 Task: Look for space in Barpeta, India from 3rd August, 2023 to 17th August, 2023 for 3 adults, 1 child in price range Rs.3000 to Rs.15000. Place can be entire place with 3 bedrooms having 4 beds and 2 bathrooms. Property type can be house, flat, guest house. Amenities needed are: wifi. Booking option can be shelf check-in. Required host language is English.
Action: Mouse moved to (452, 97)
Screenshot: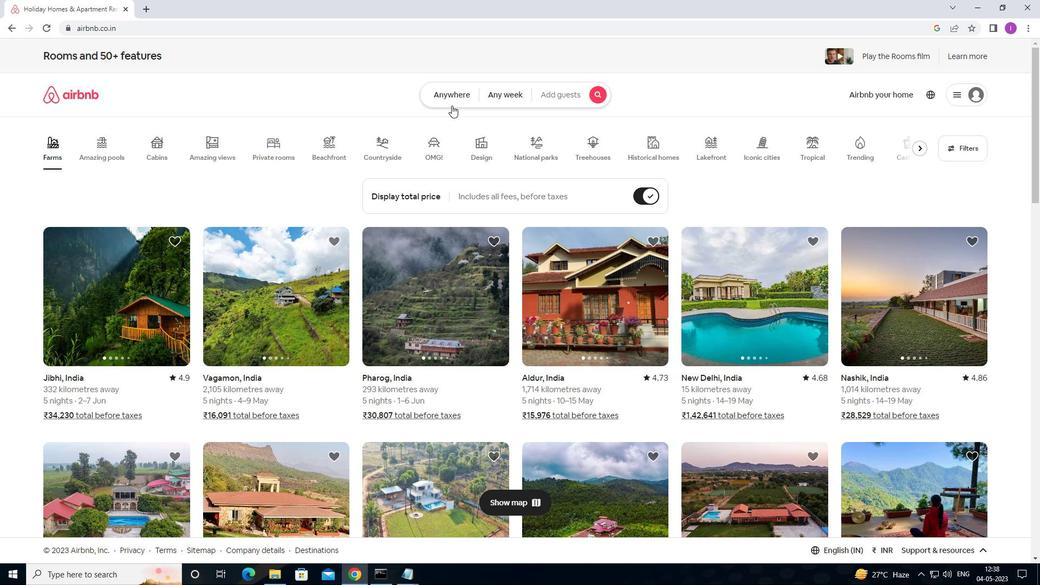 
Action: Mouse pressed left at (452, 97)
Screenshot: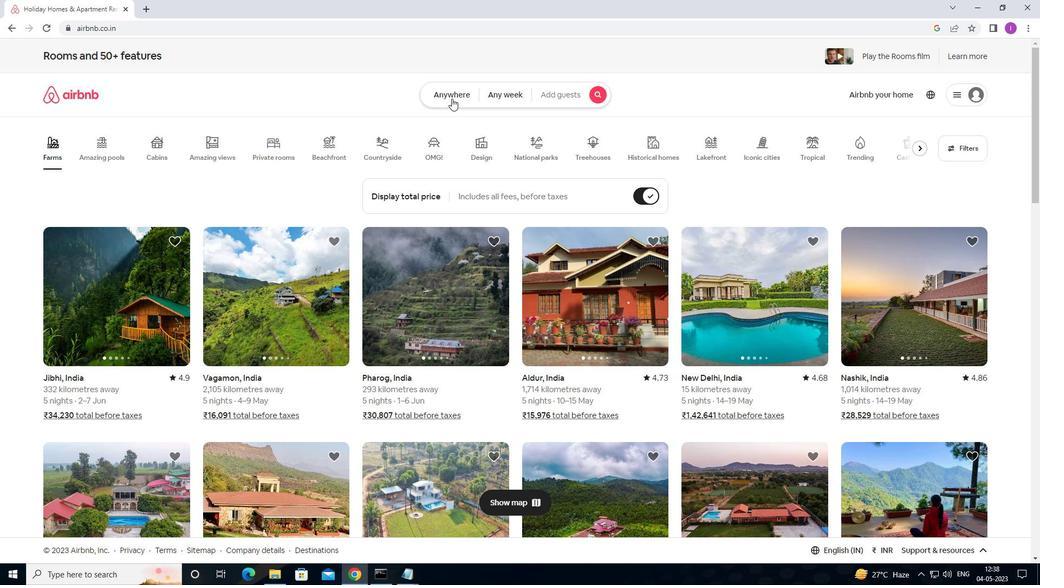 
Action: Mouse moved to (351, 134)
Screenshot: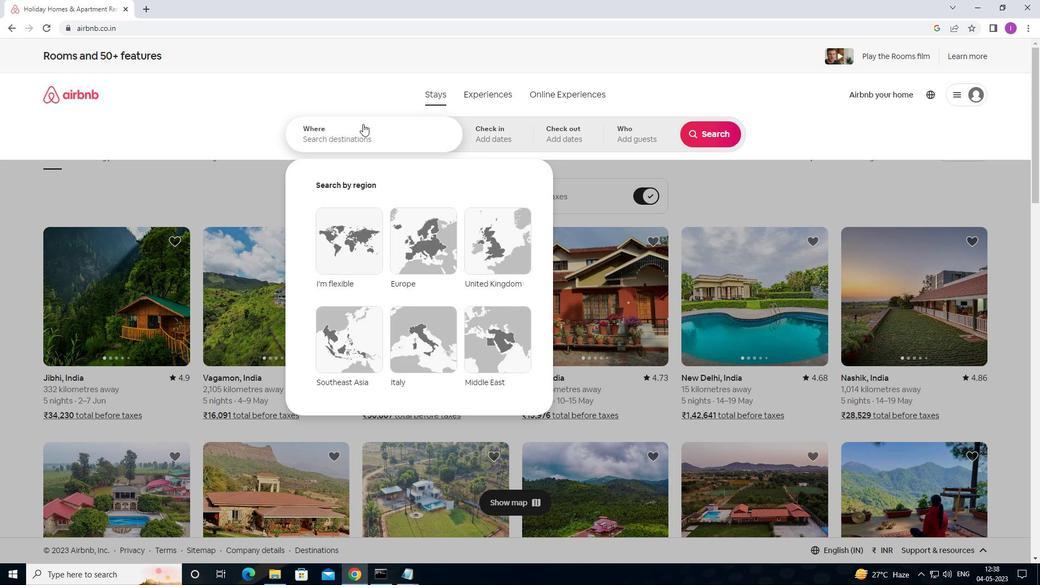 
Action: Mouse pressed left at (351, 134)
Screenshot: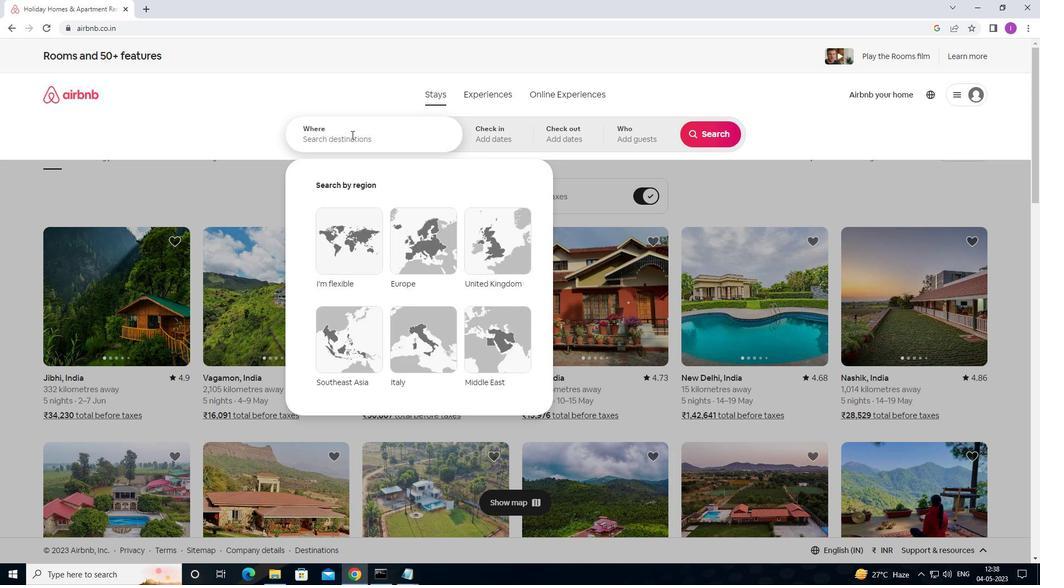 
Action: Mouse moved to (415, 138)
Screenshot: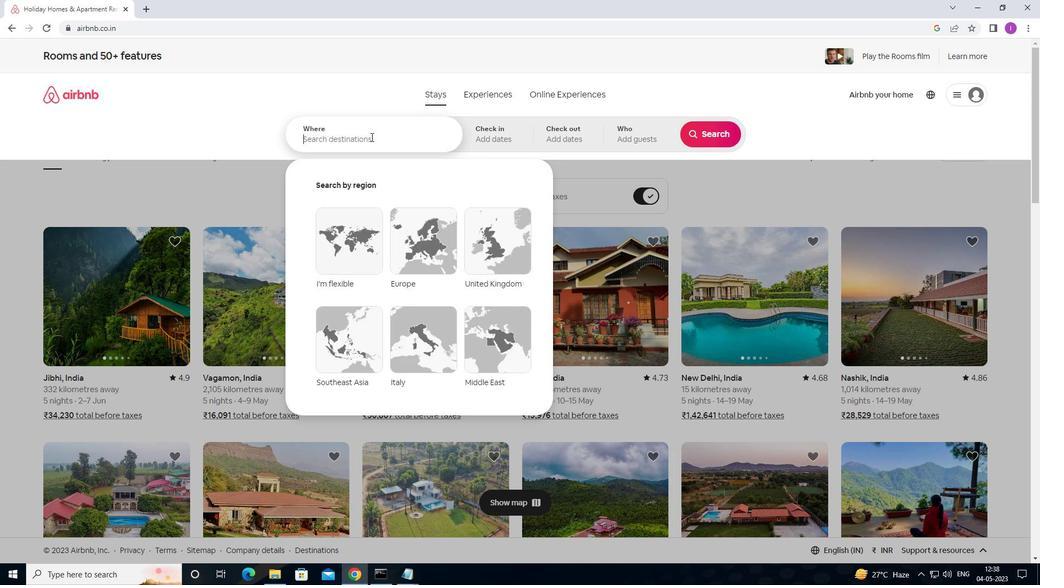 
Action: Key pressed <Key.shift>BARPETA,<Key.shift>INDIA
Screenshot: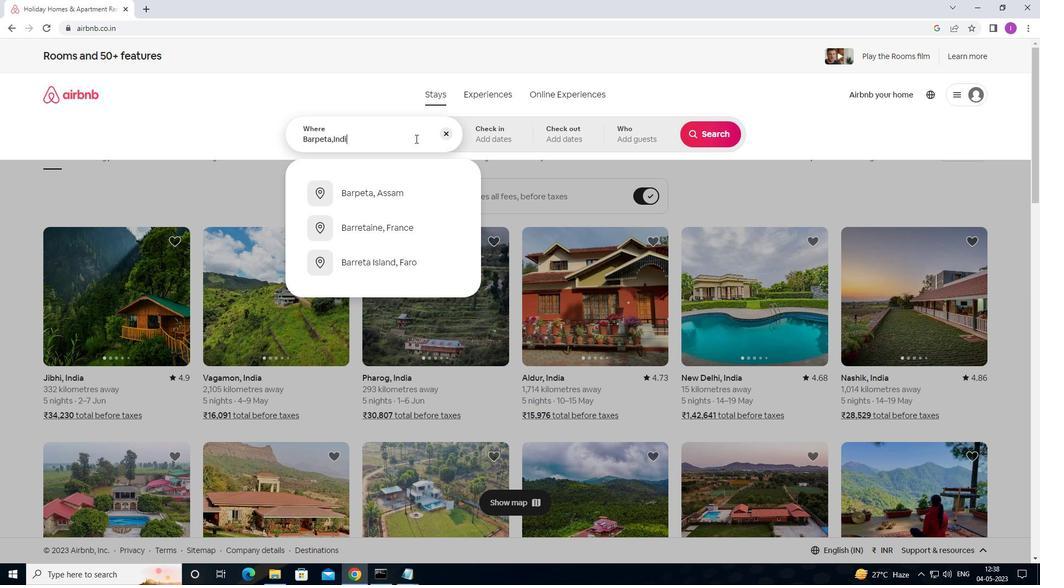 
Action: Mouse moved to (477, 134)
Screenshot: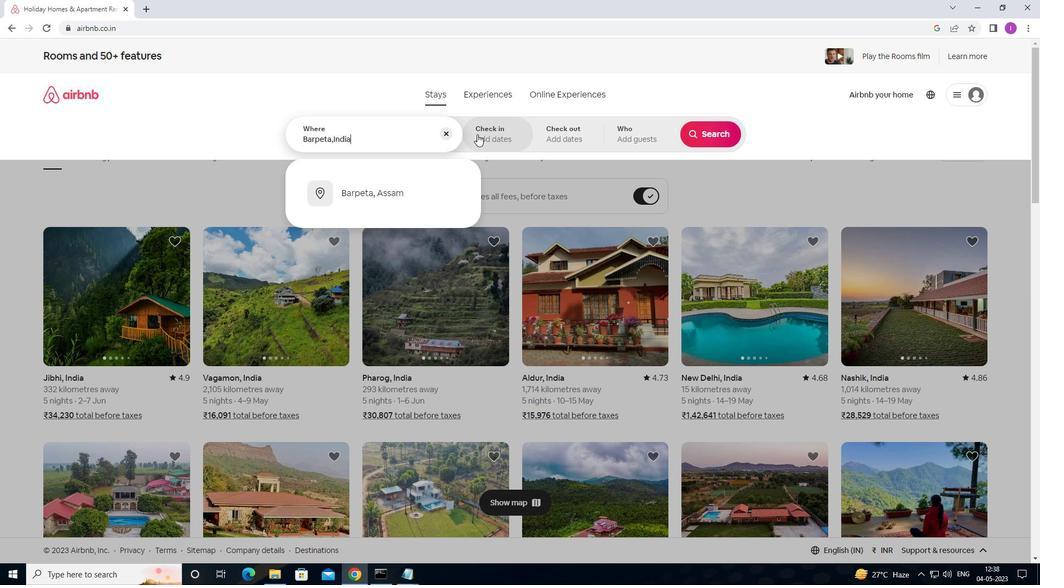 
Action: Mouse pressed left at (477, 134)
Screenshot: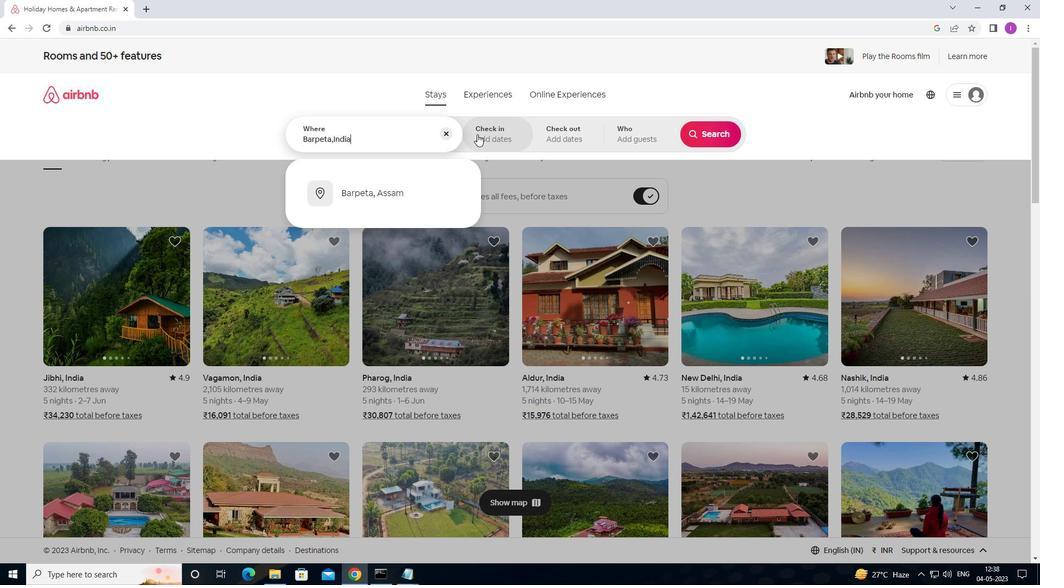 
Action: Mouse moved to (703, 219)
Screenshot: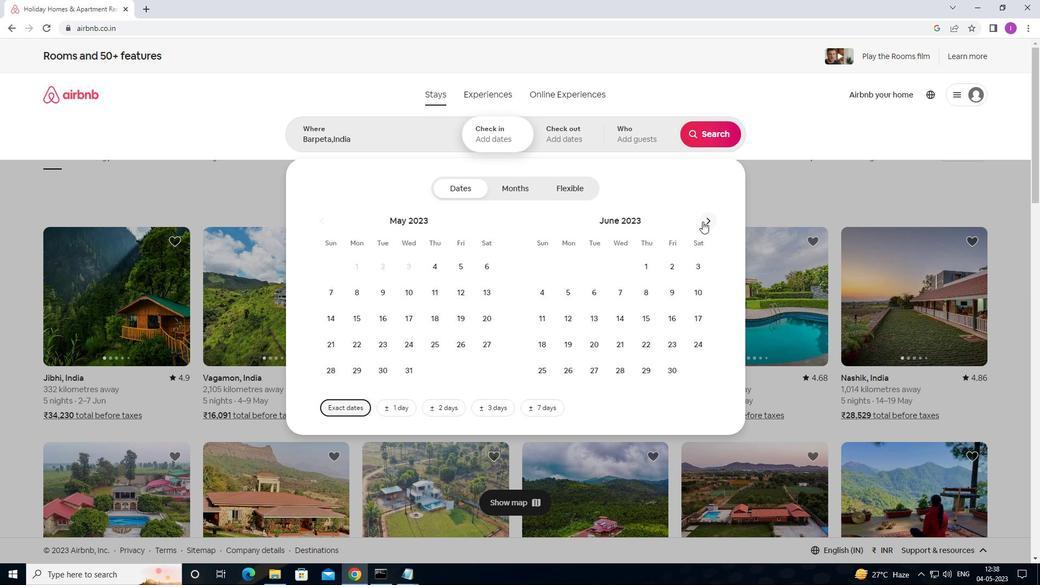 
Action: Mouse pressed left at (703, 219)
Screenshot: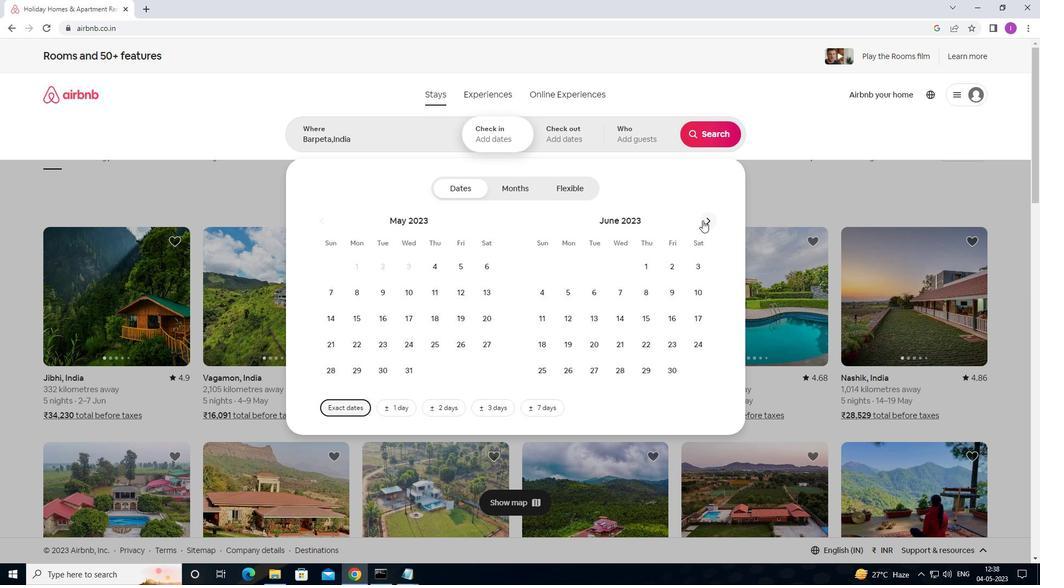
Action: Mouse moved to (702, 220)
Screenshot: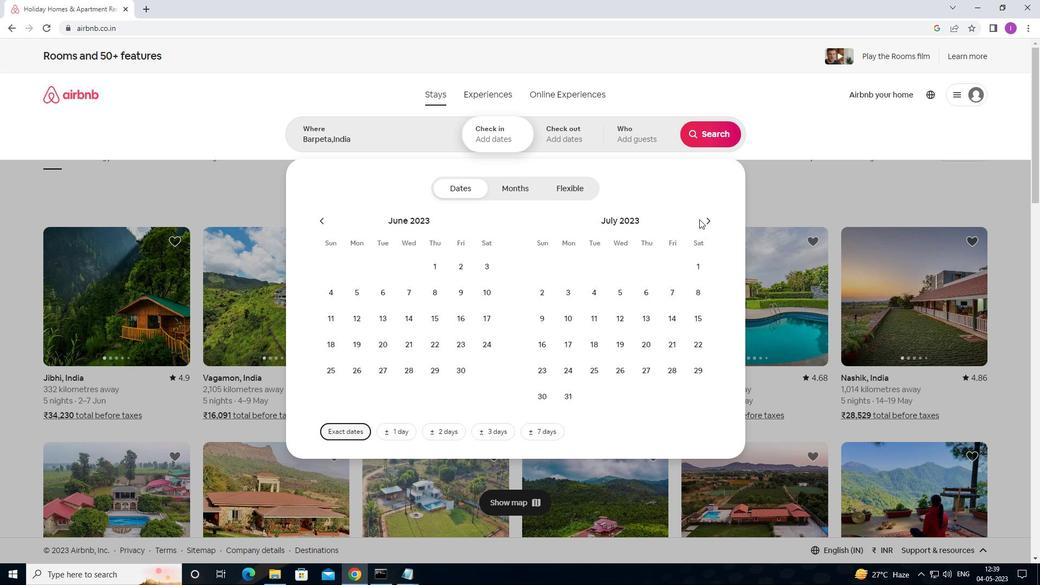 
Action: Mouse pressed left at (702, 220)
Screenshot: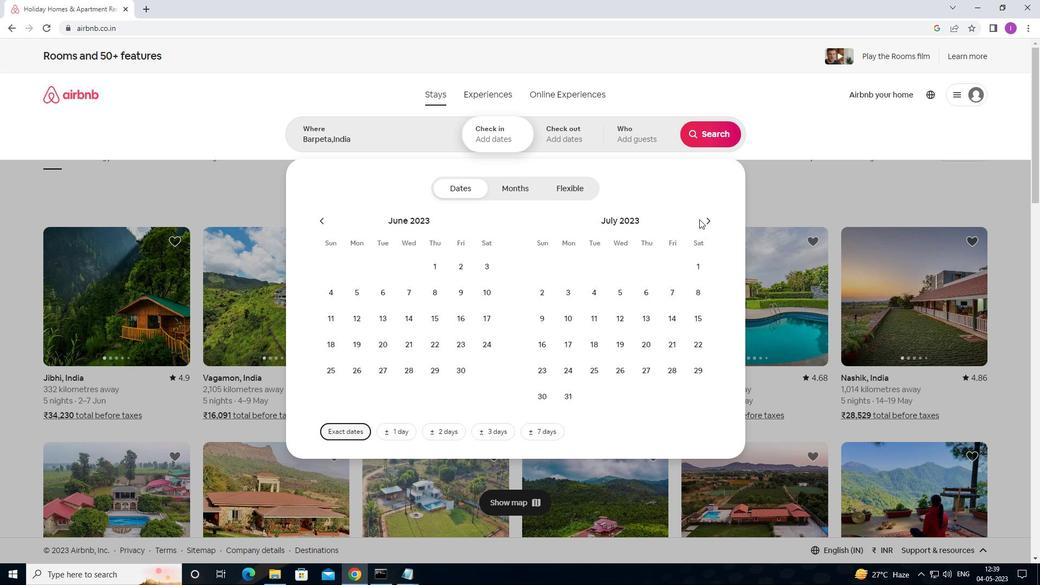 
Action: Mouse moved to (647, 265)
Screenshot: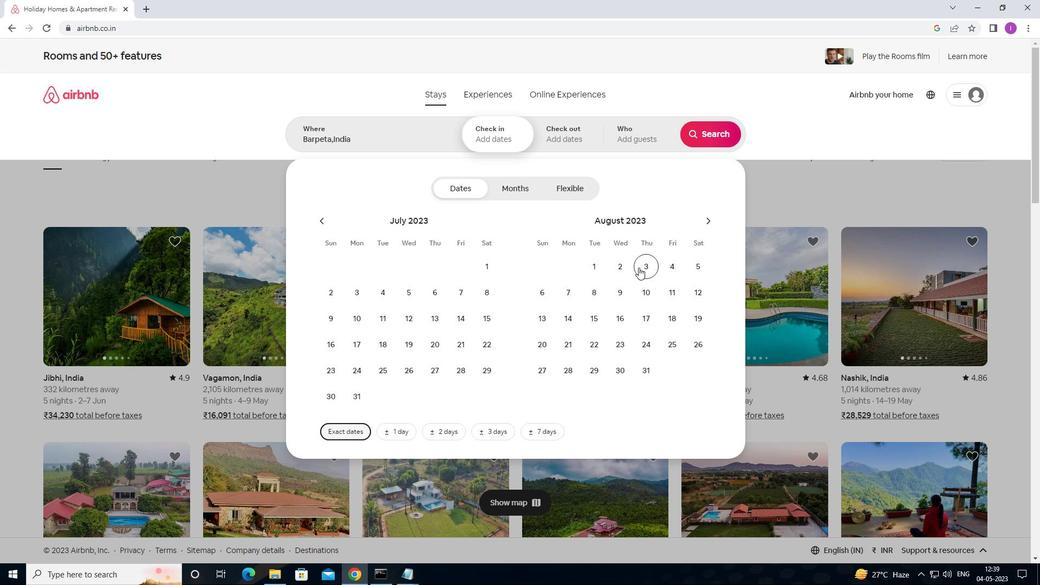 
Action: Mouse pressed left at (647, 265)
Screenshot: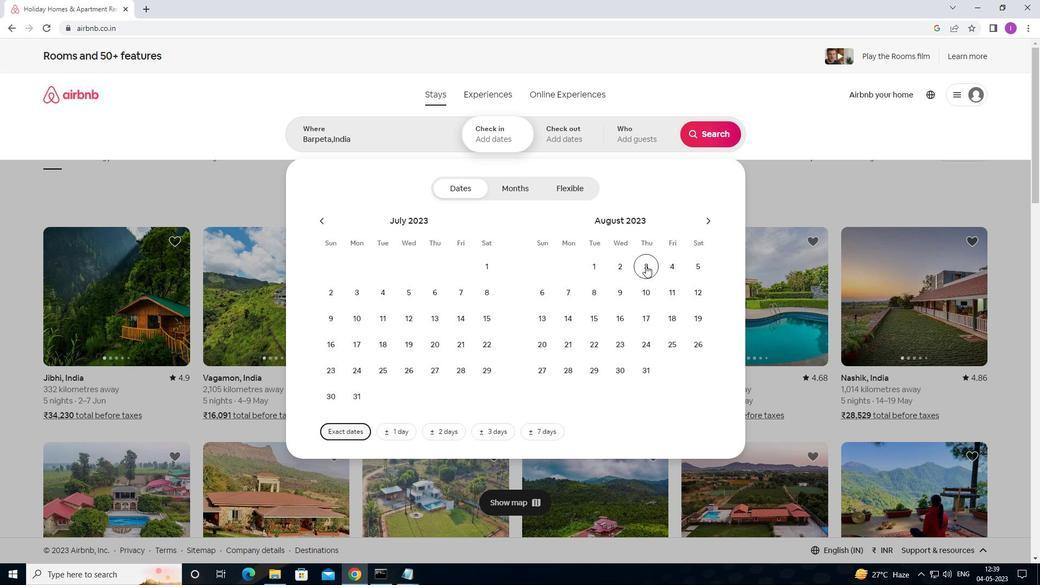 
Action: Mouse moved to (651, 318)
Screenshot: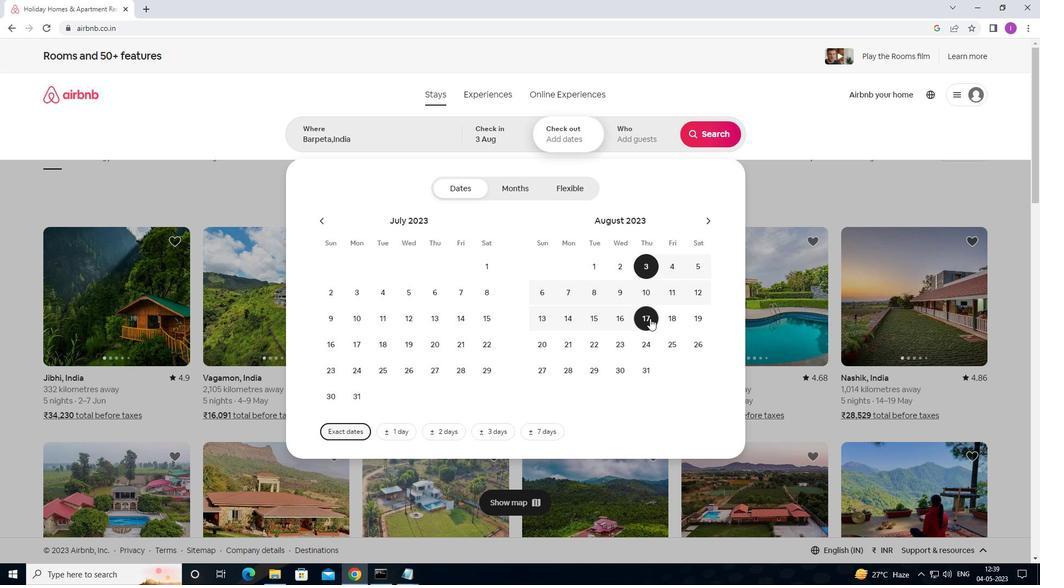 
Action: Mouse pressed left at (651, 318)
Screenshot: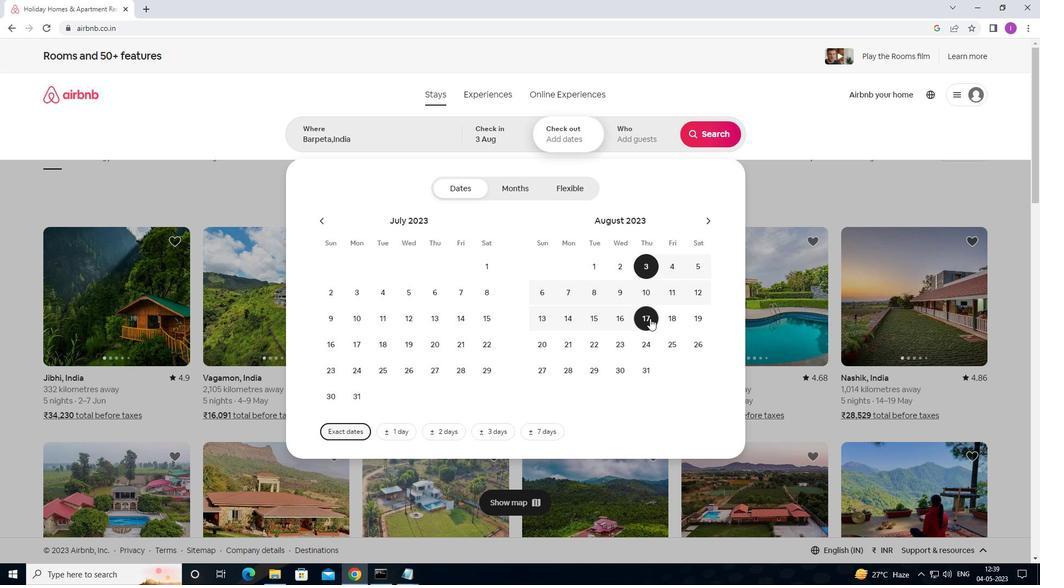 
Action: Mouse moved to (664, 133)
Screenshot: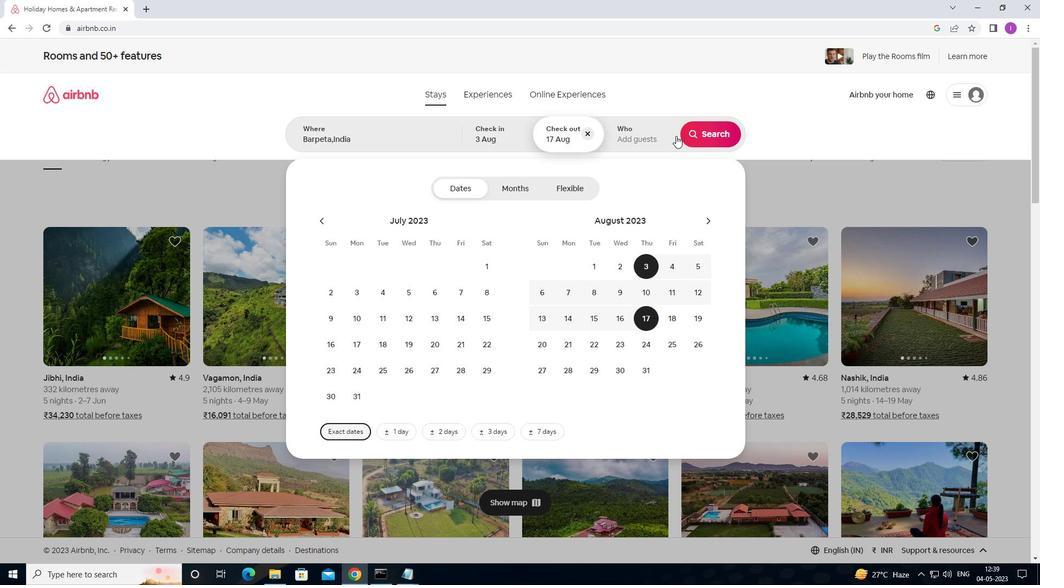 
Action: Mouse pressed left at (664, 133)
Screenshot: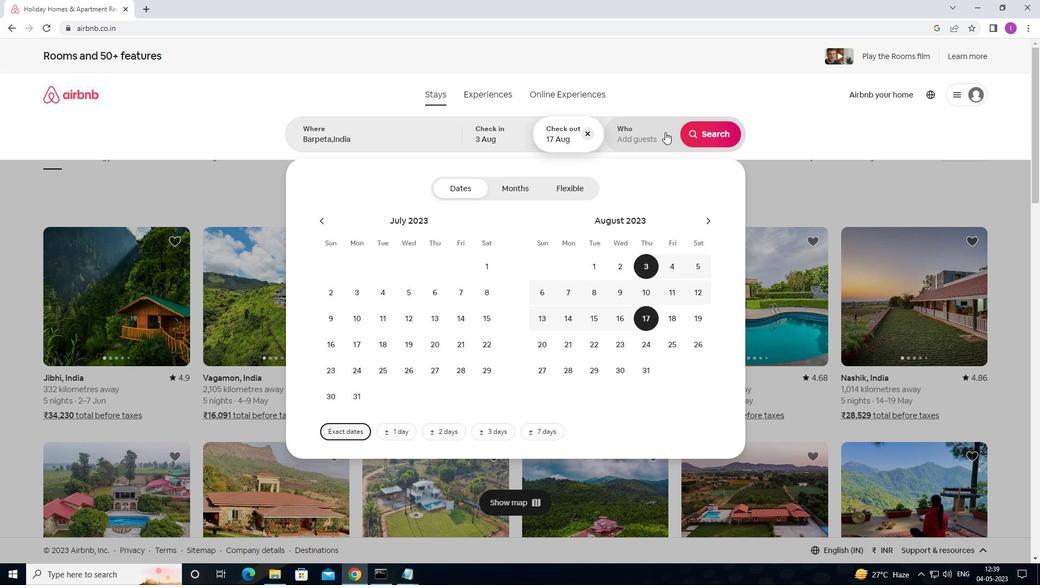 
Action: Mouse moved to (716, 194)
Screenshot: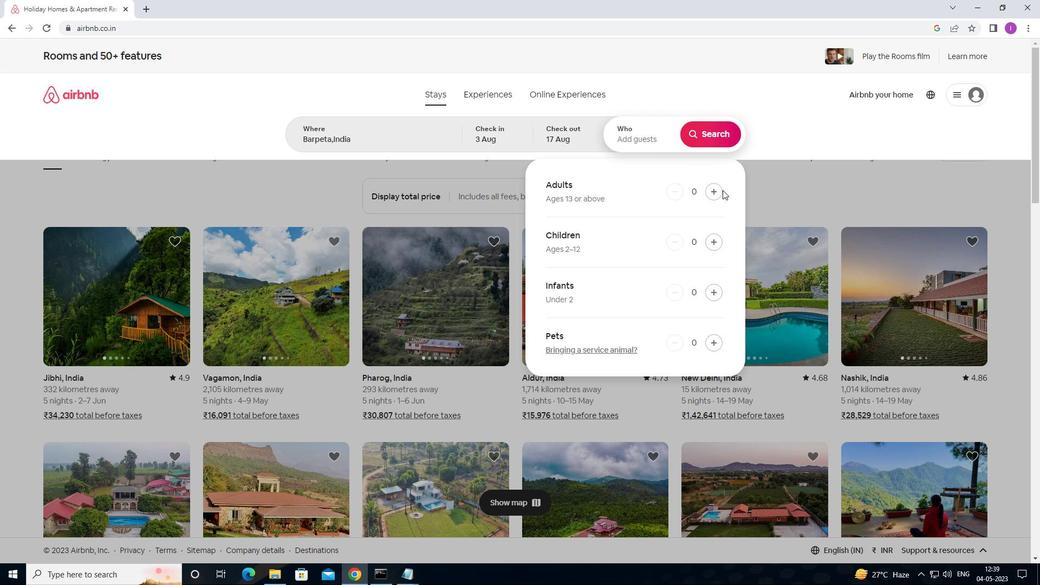 
Action: Mouse pressed left at (716, 194)
Screenshot: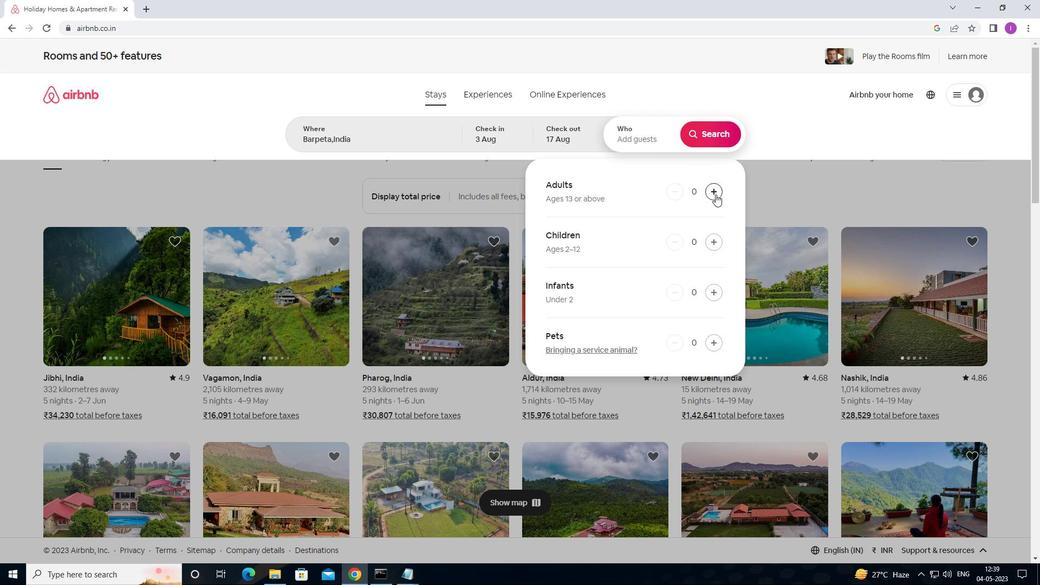 
Action: Mouse pressed left at (716, 194)
Screenshot: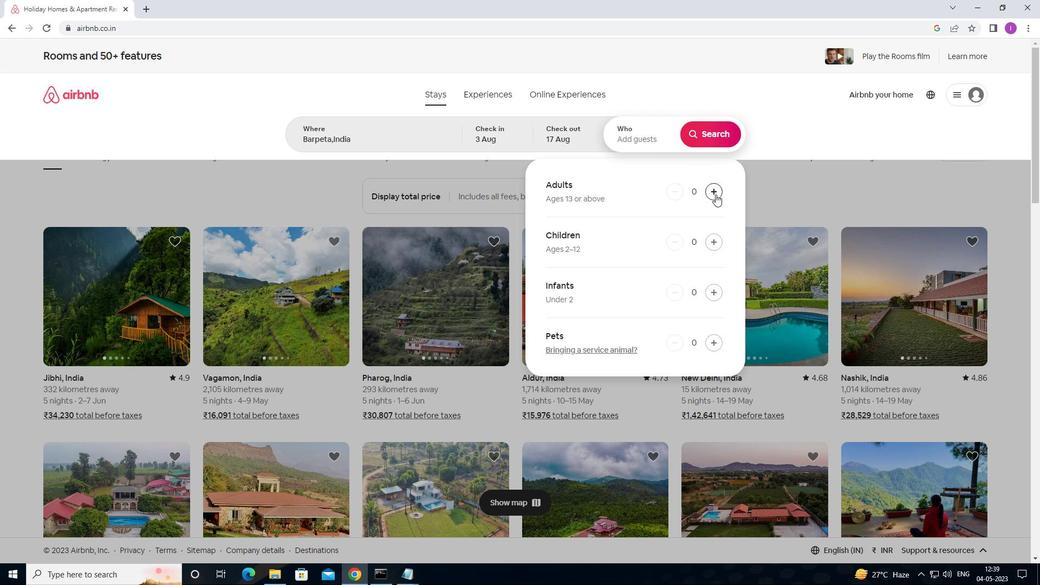 
Action: Mouse pressed left at (716, 194)
Screenshot: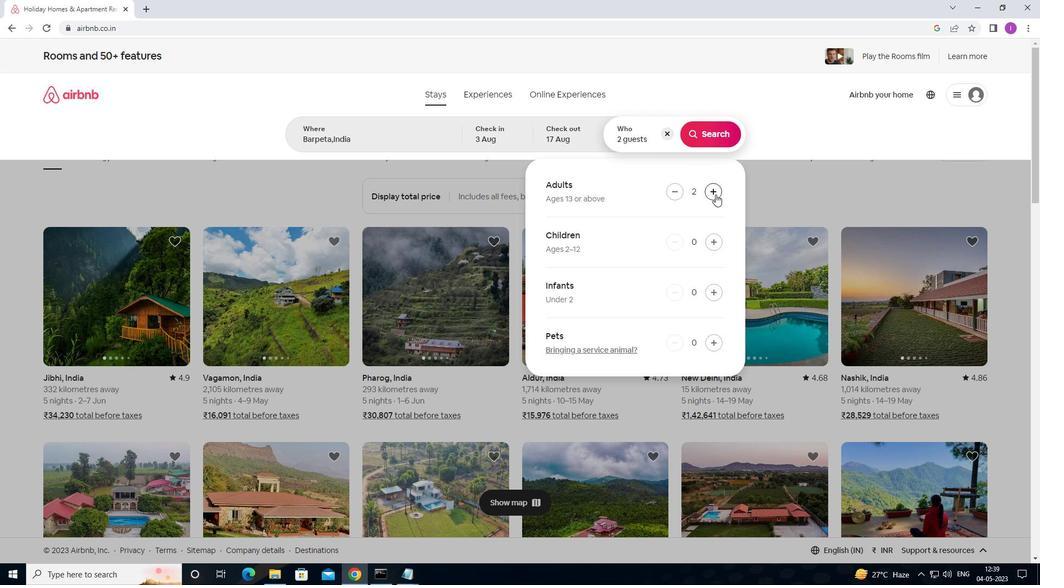 
Action: Mouse moved to (712, 236)
Screenshot: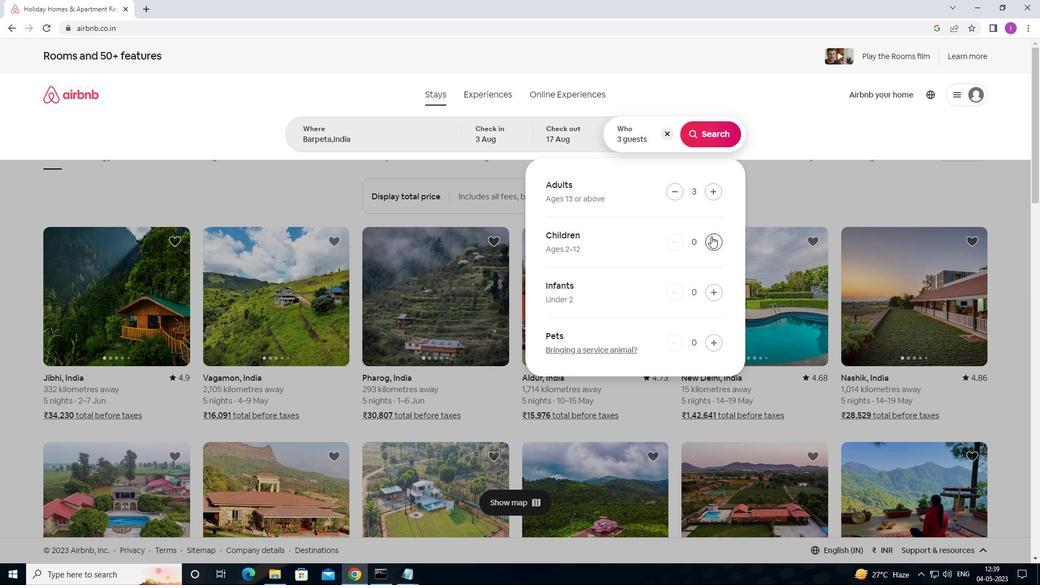 
Action: Mouse pressed left at (712, 236)
Screenshot: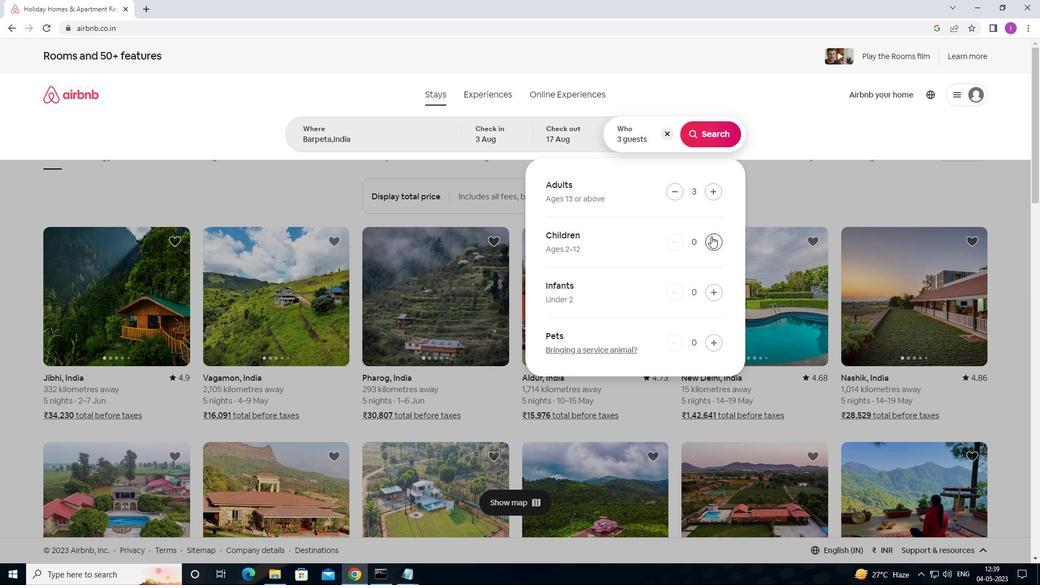 
Action: Mouse moved to (717, 136)
Screenshot: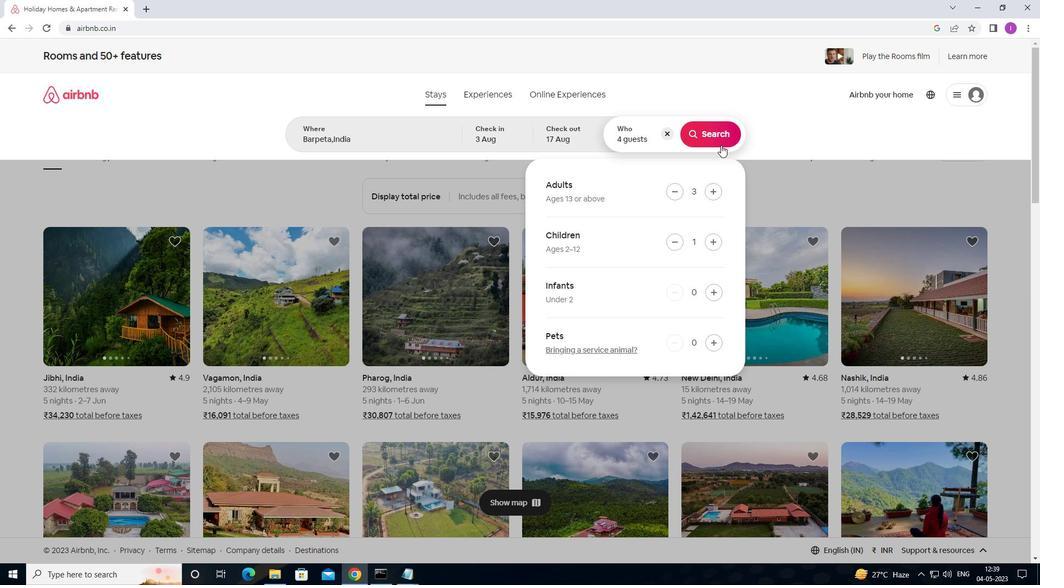 
Action: Mouse pressed left at (717, 136)
Screenshot: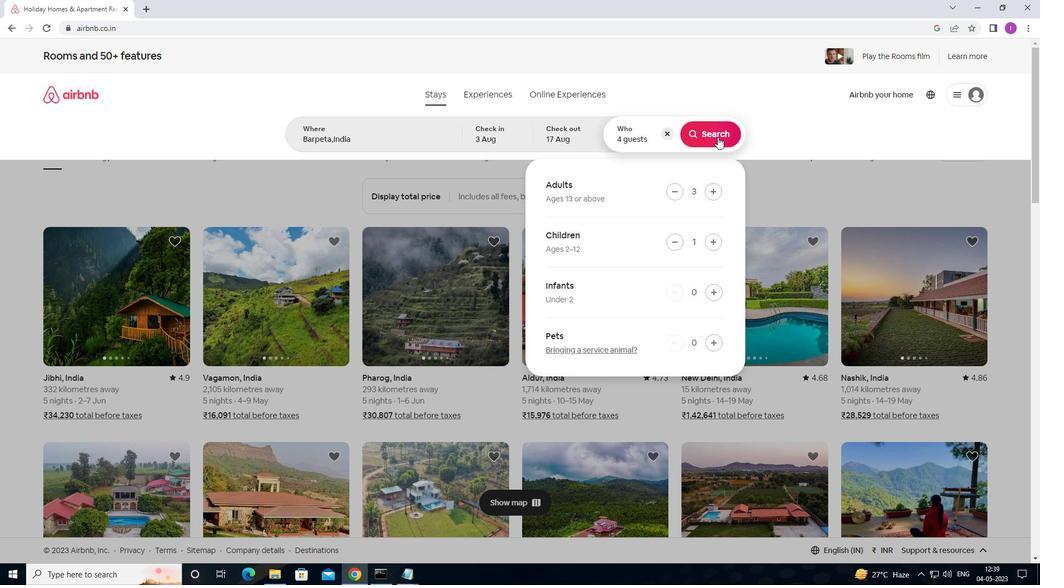 
Action: Mouse moved to (1003, 104)
Screenshot: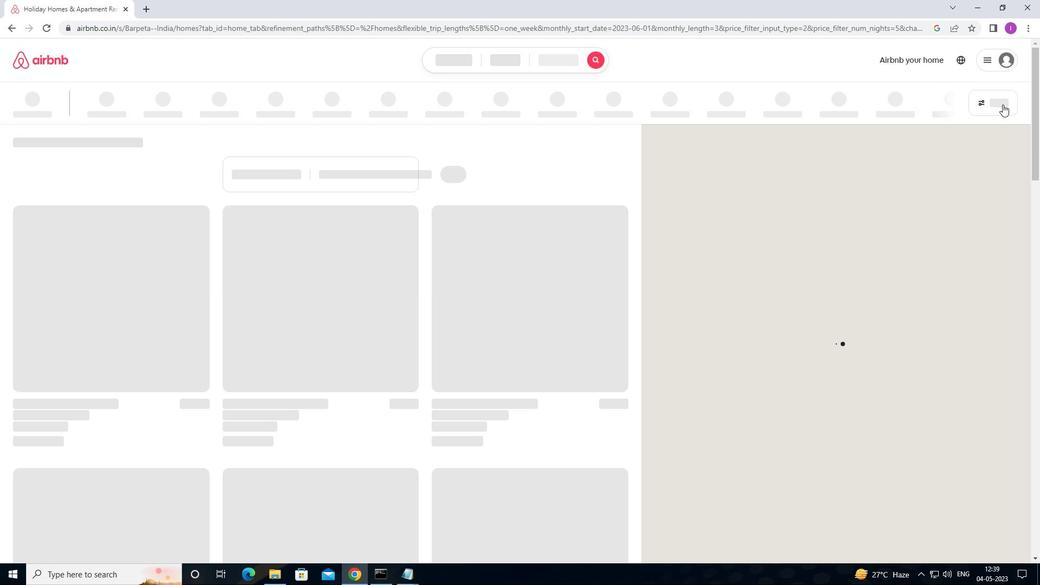 
Action: Mouse pressed left at (1003, 104)
Screenshot: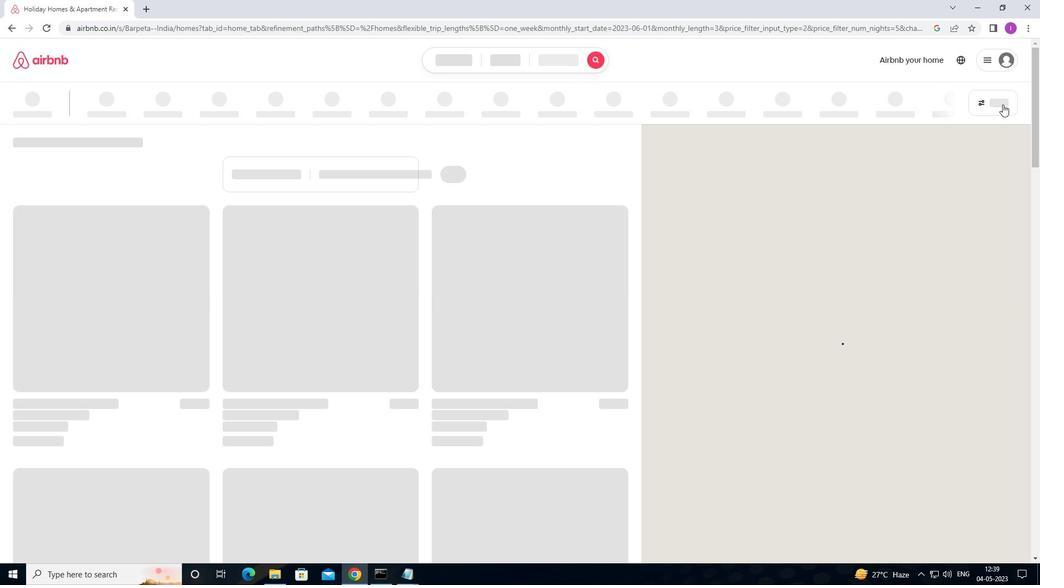 
Action: Mouse moved to (407, 235)
Screenshot: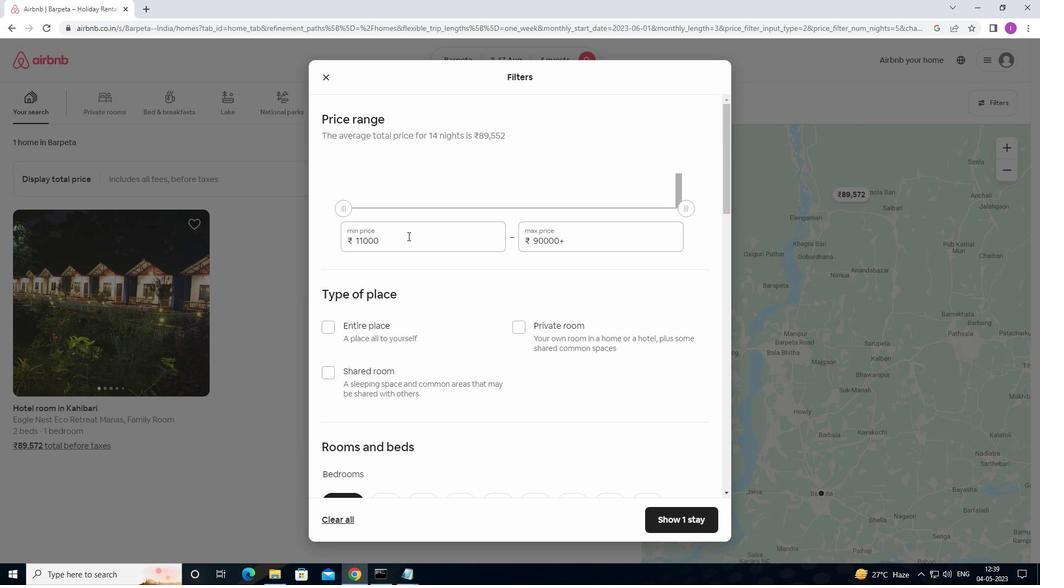 
Action: Mouse pressed left at (407, 235)
Screenshot: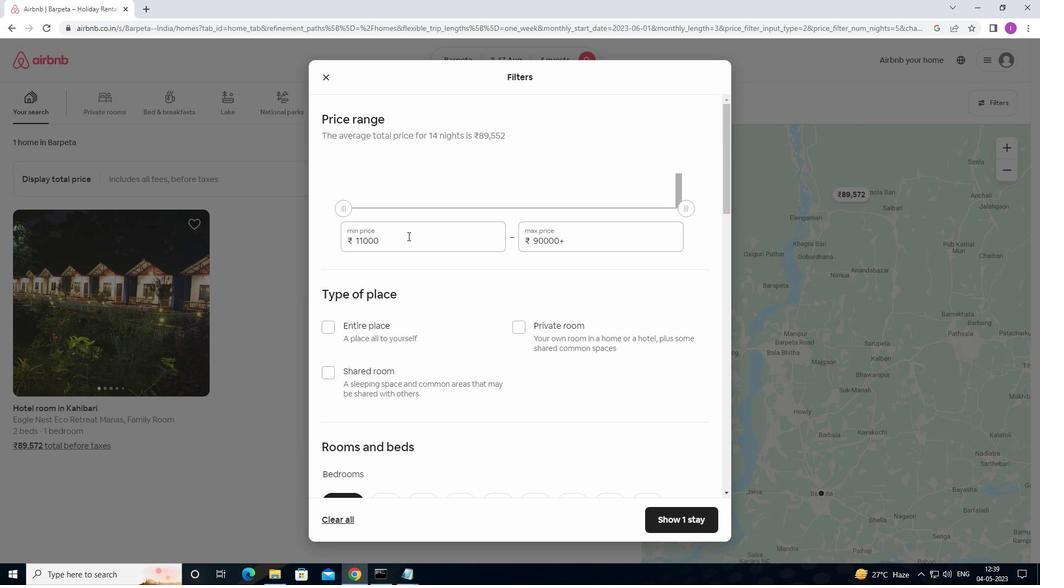 
Action: Mouse moved to (336, 238)
Screenshot: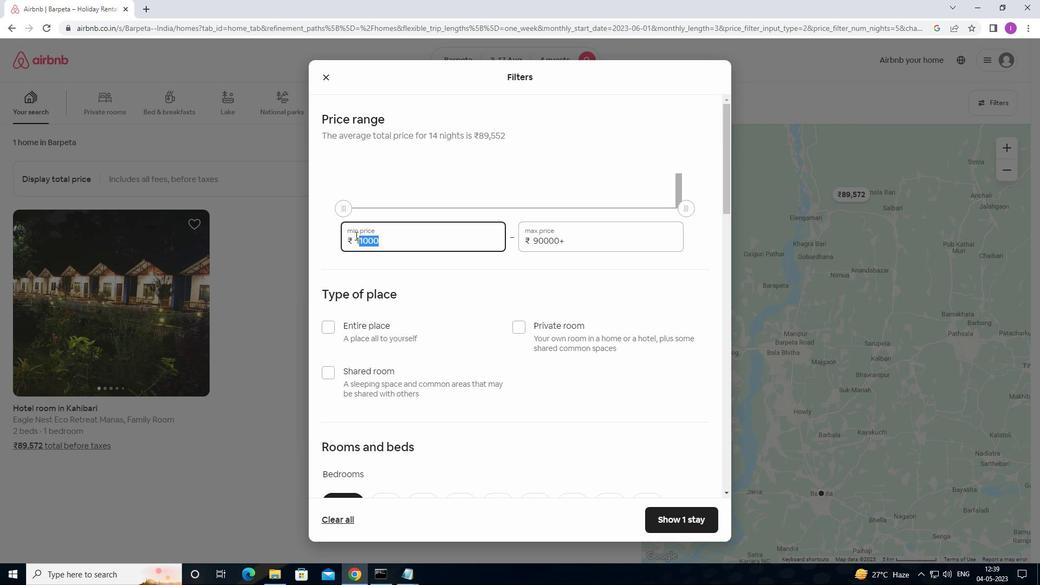 
Action: Key pressed 3000
Screenshot: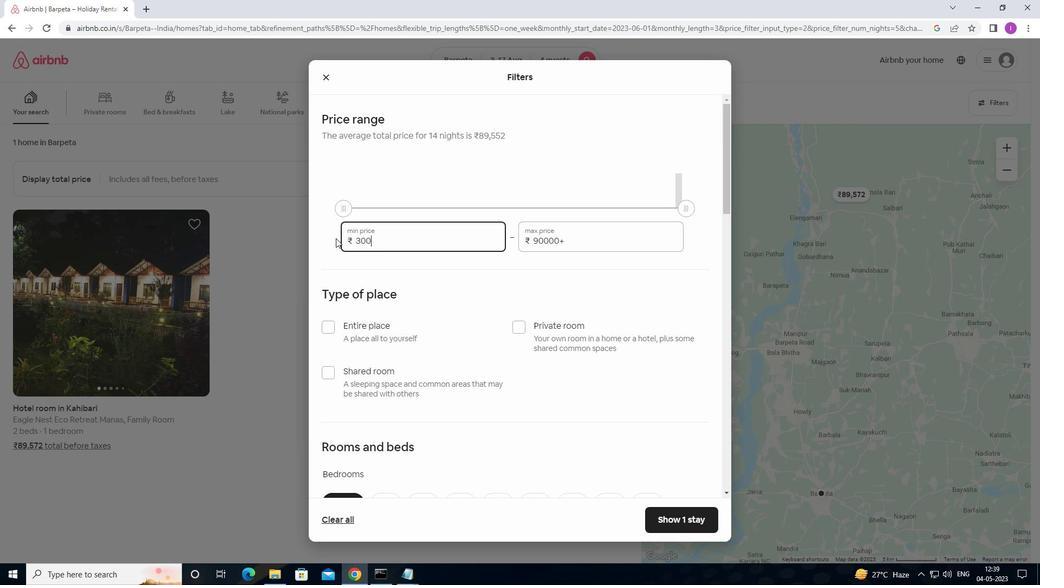 
Action: Mouse moved to (569, 239)
Screenshot: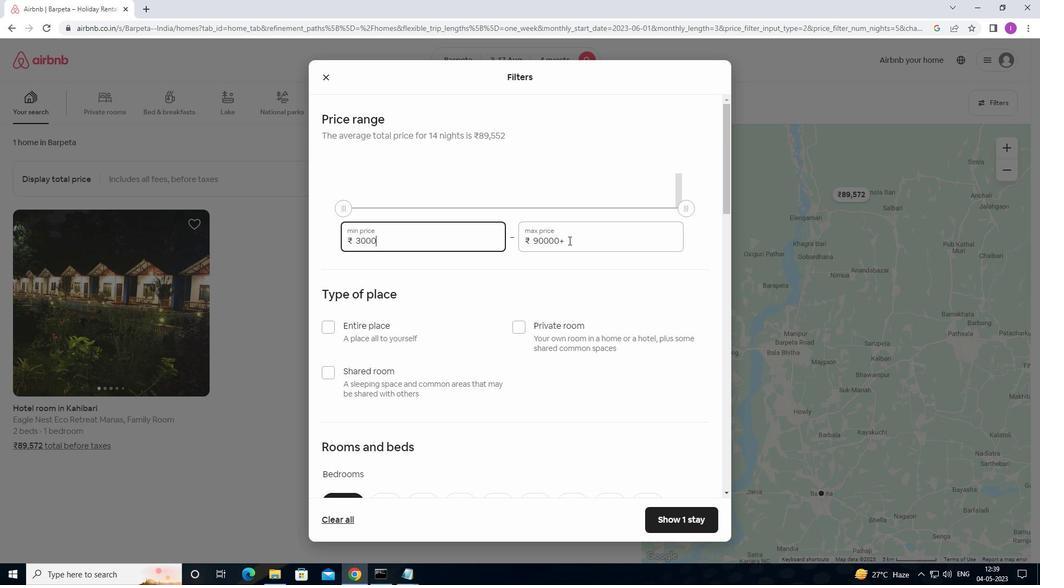 
Action: Mouse pressed left at (569, 239)
Screenshot: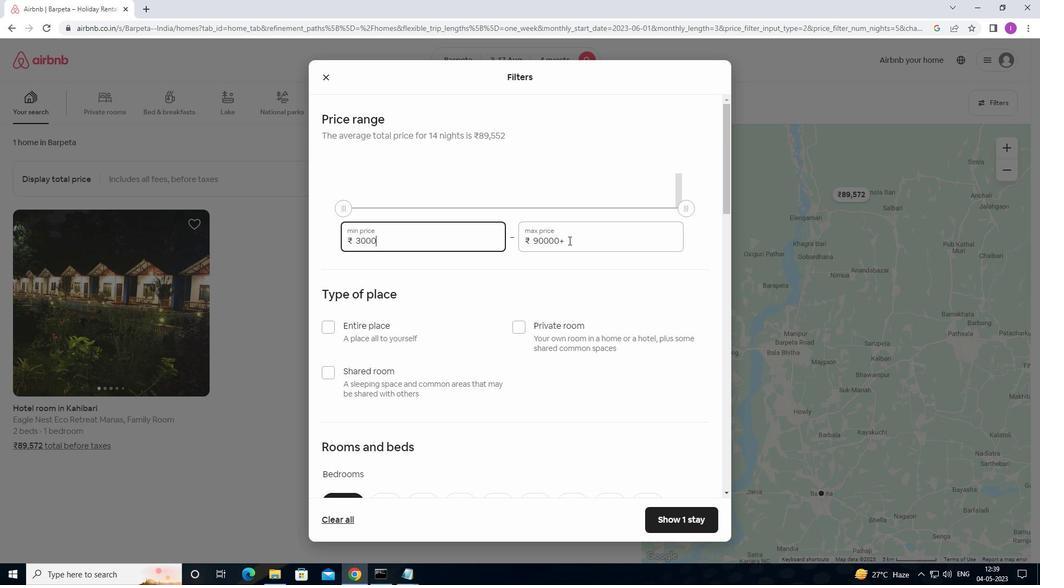 
Action: Mouse moved to (526, 243)
Screenshot: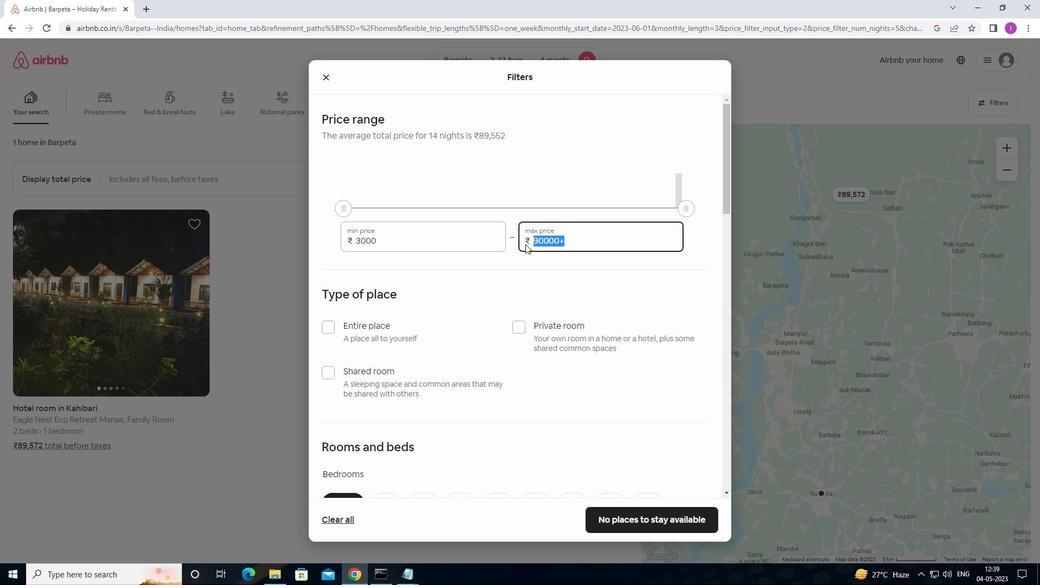 
Action: Key pressed 15000
Screenshot: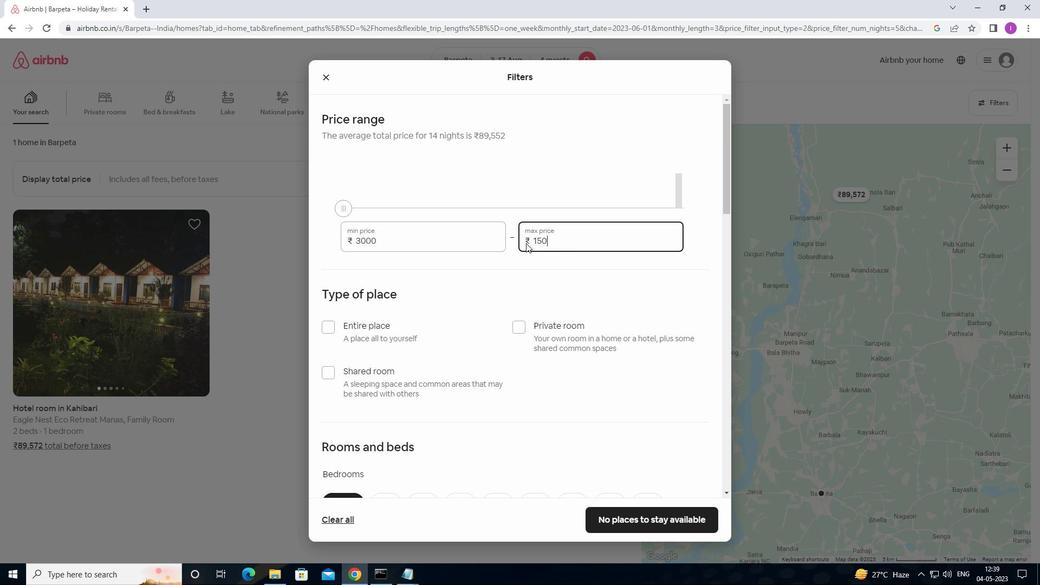 
Action: Mouse moved to (549, 243)
Screenshot: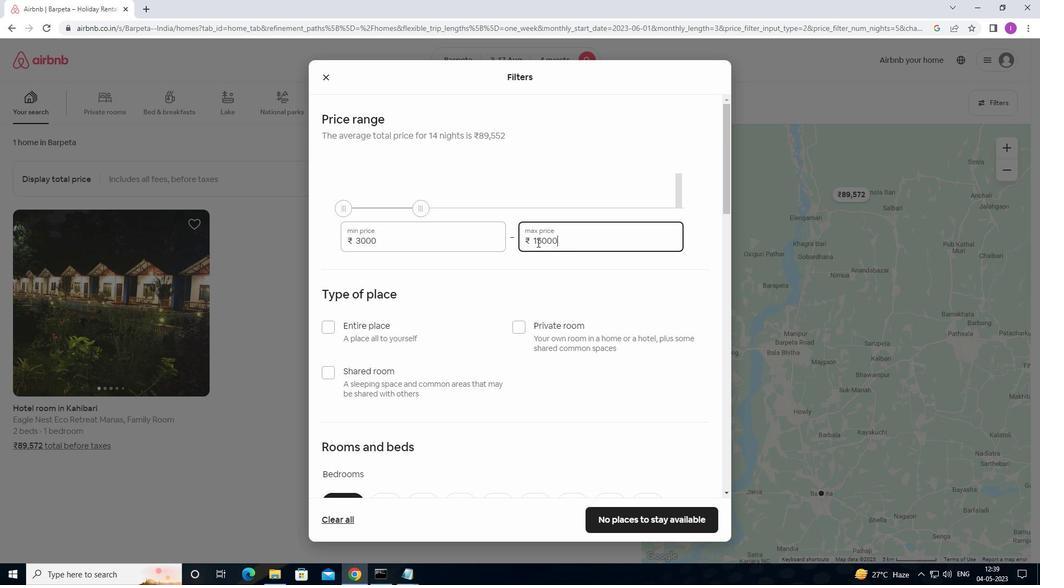 
Action: Mouse scrolled (549, 243) with delta (0, 0)
Screenshot: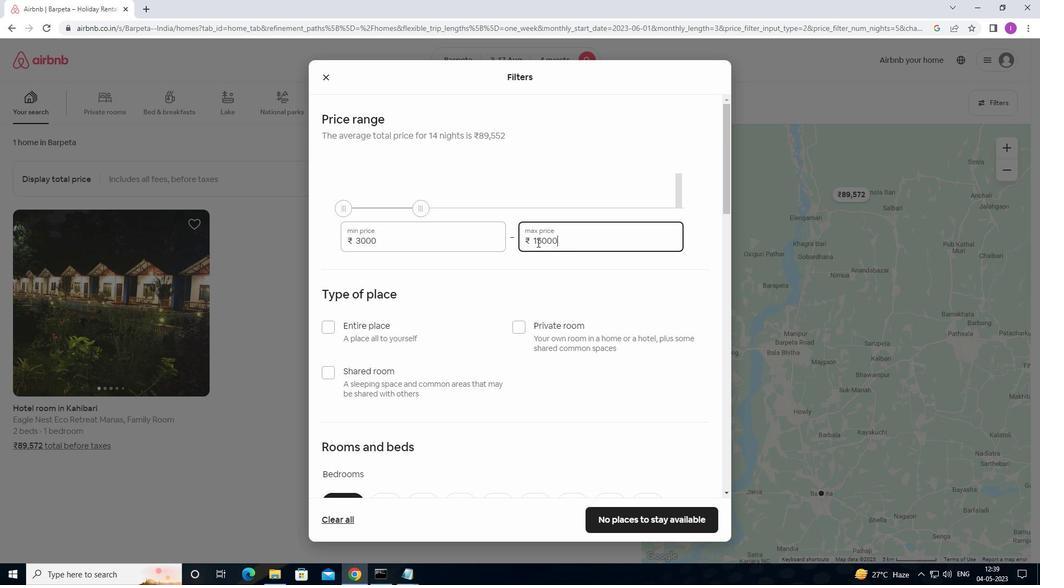 
Action: Mouse moved to (549, 244)
Screenshot: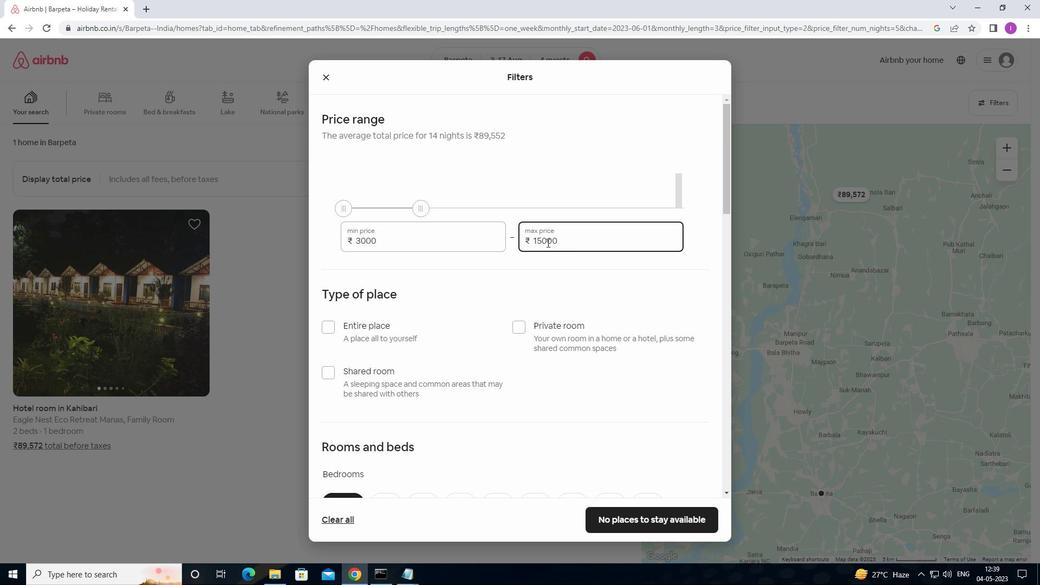 
Action: Mouse scrolled (549, 243) with delta (0, 0)
Screenshot: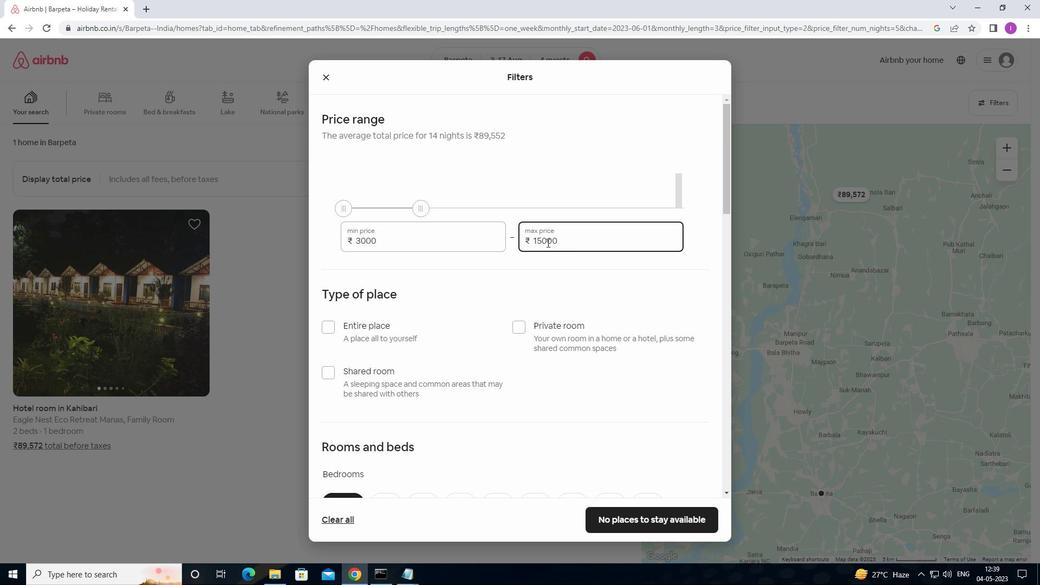 
Action: Mouse moved to (330, 218)
Screenshot: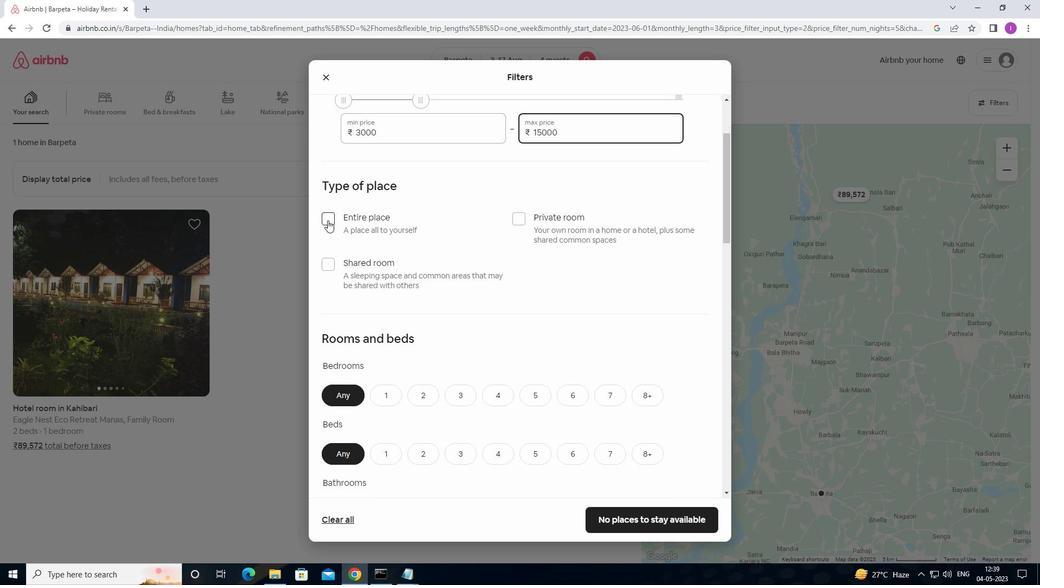 
Action: Mouse pressed left at (330, 218)
Screenshot: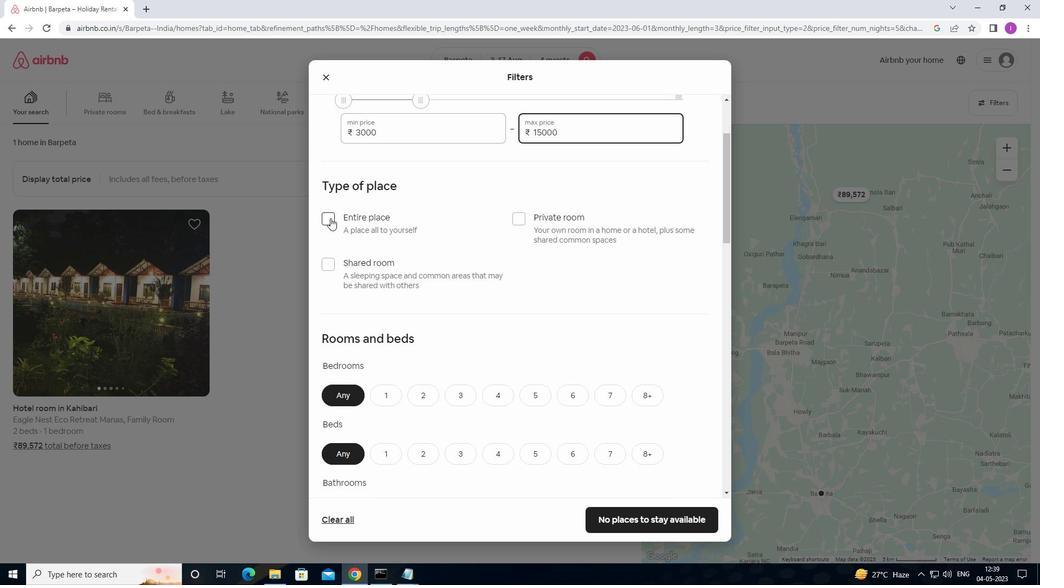 
Action: Mouse moved to (420, 261)
Screenshot: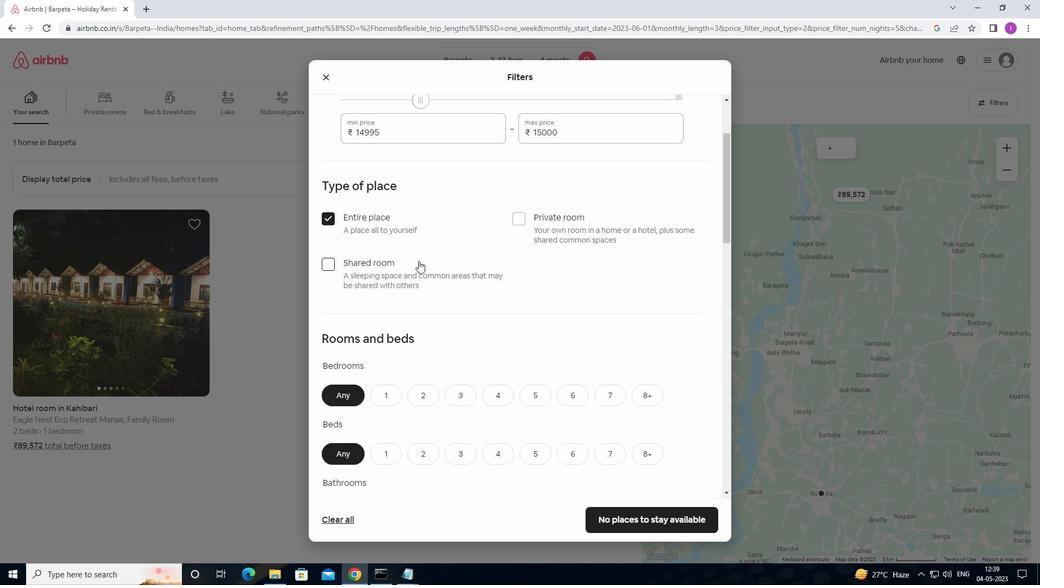 
Action: Mouse scrolled (420, 261) with delta (0, 0)
Screenshot: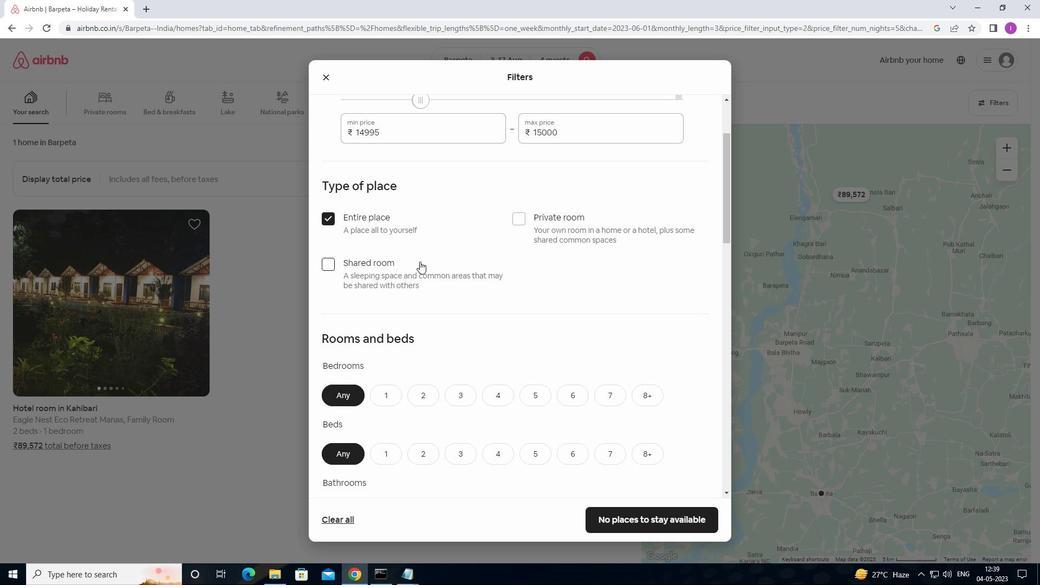 
Action: Mouse moved to (467, 342)
Screenshot: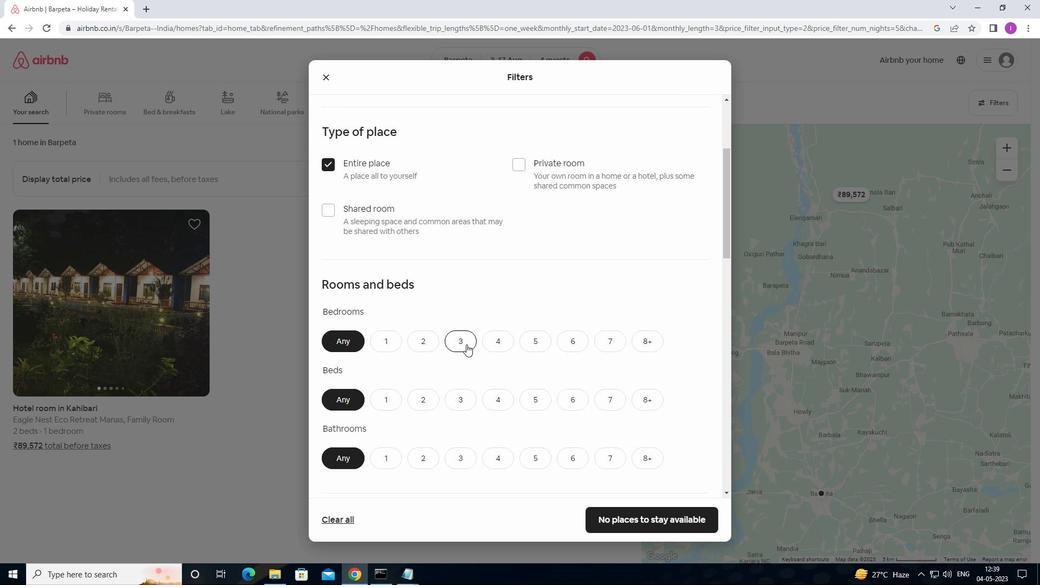 
Action: Mouse pressed left at (467, 342)
Screenshot: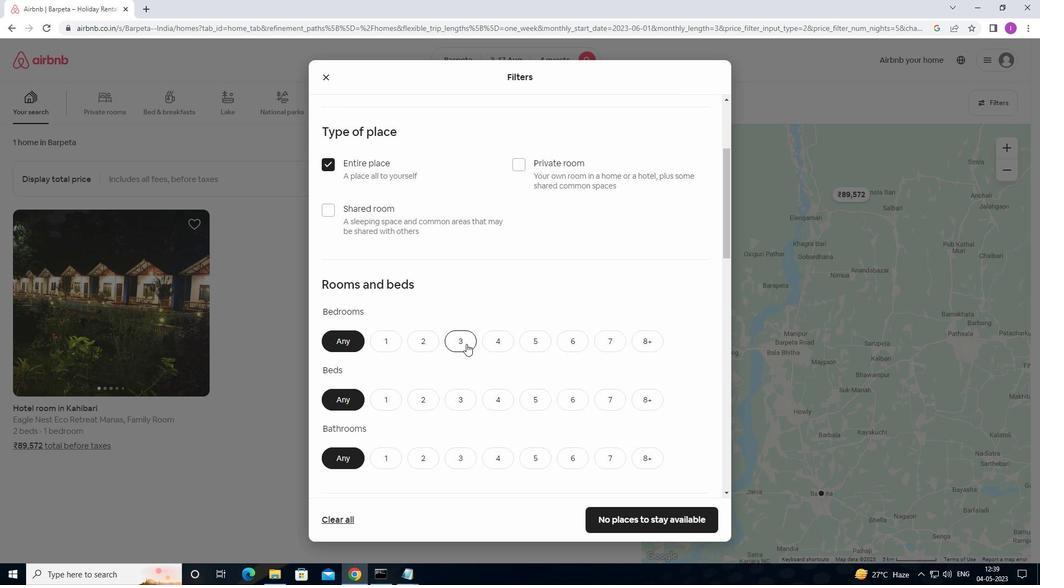 
Action: Mouse moved to (502, 401)
Screenshot: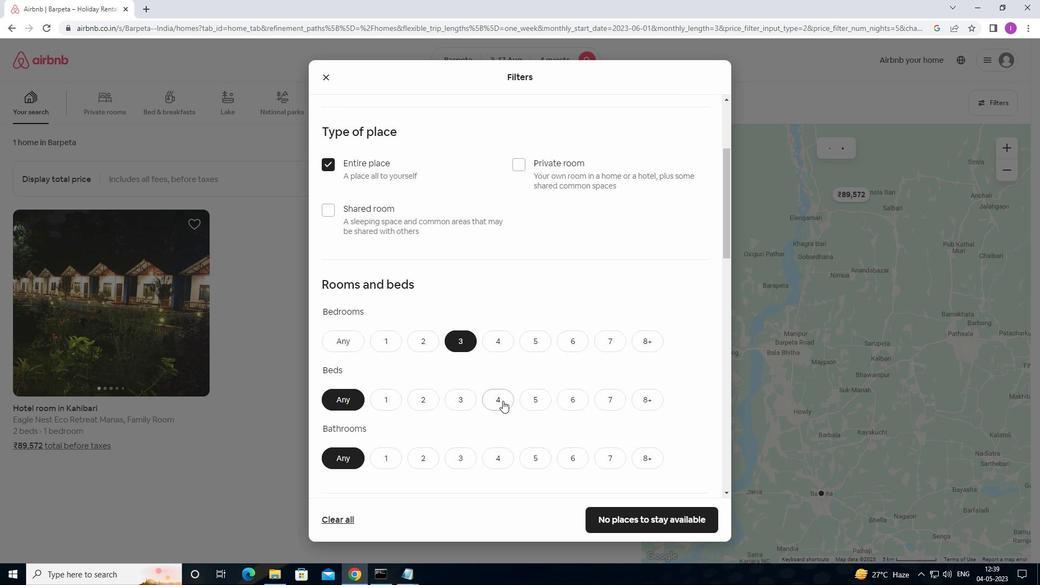 
Action: Mouse pressed left at (502, 401)
Screenshot: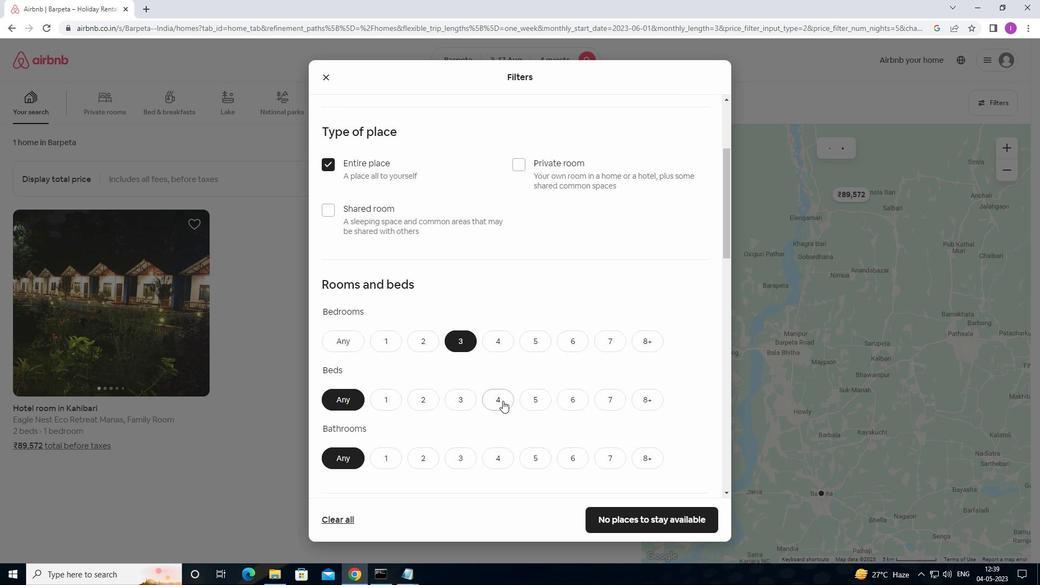 
Action: Mouse moved to (507, 415)
Screenshot: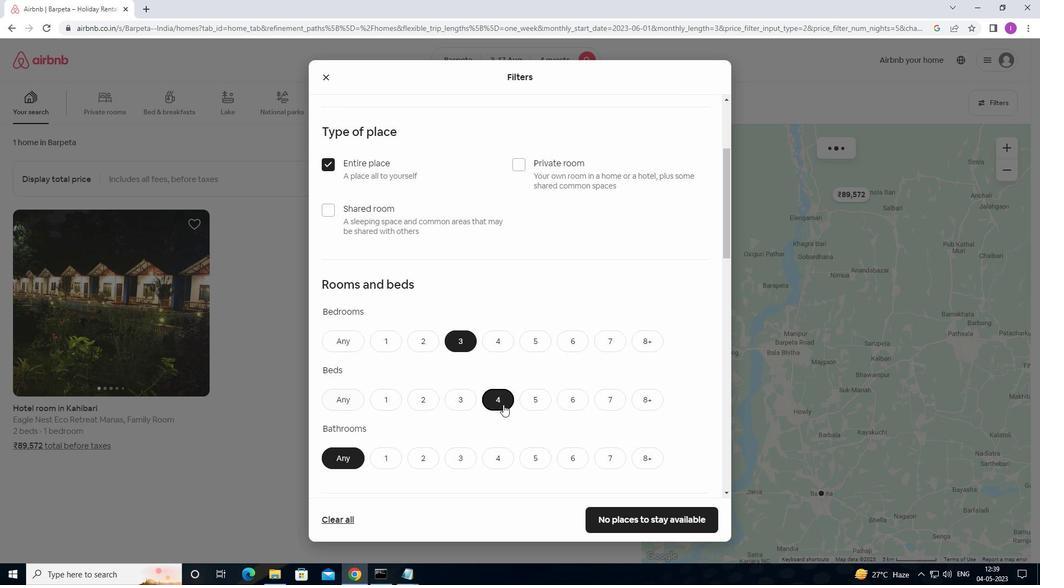 
Action: Mouse scrolled (507, 414) with delta (0, 0)
Screenshot: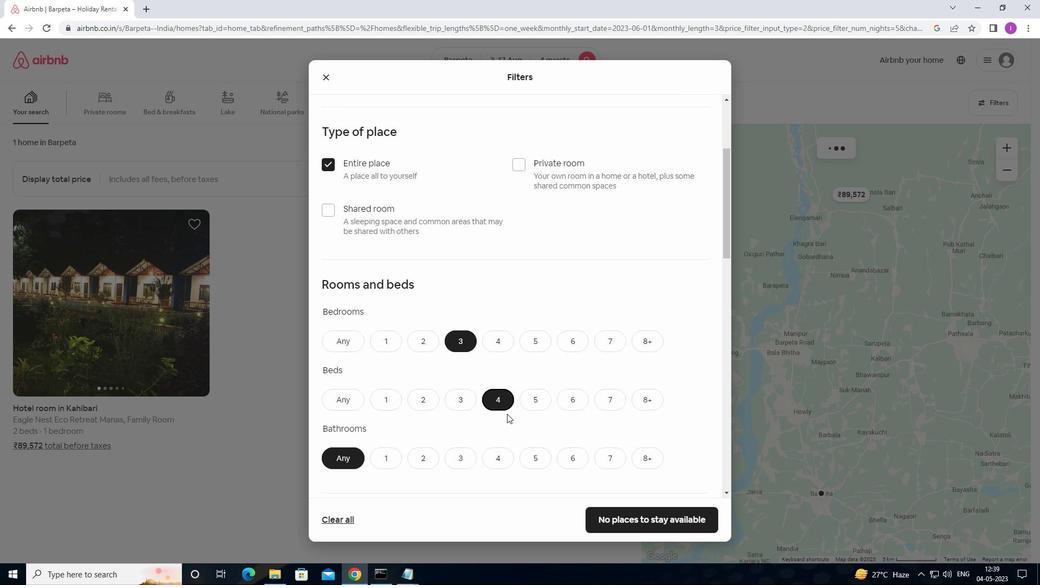 
Action: Mouse moved to (507, 416)
Screenshot: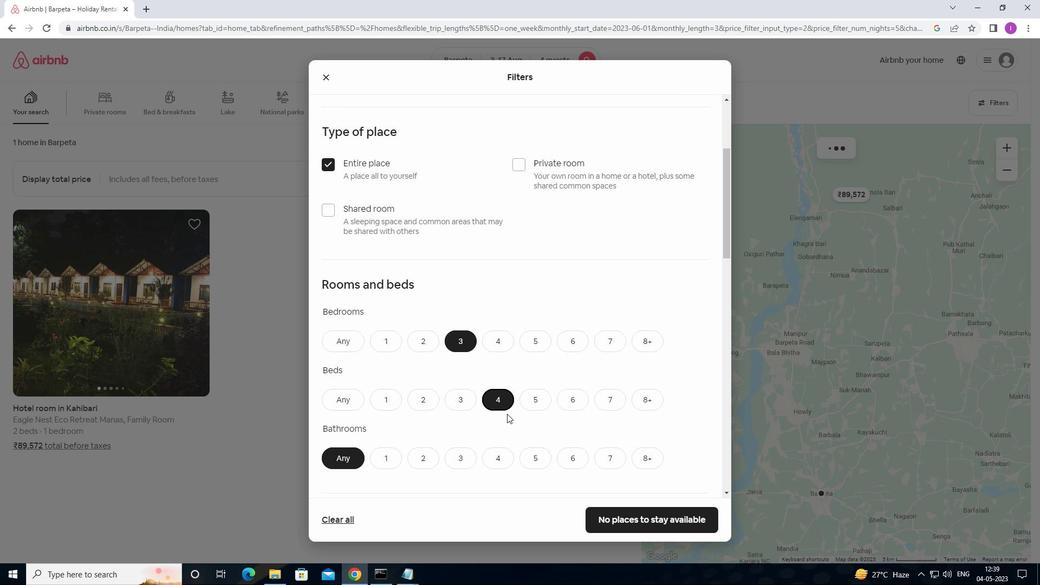 
Action: Mouse scrolled (507, 415) with delta (0, 0)
Screenshot: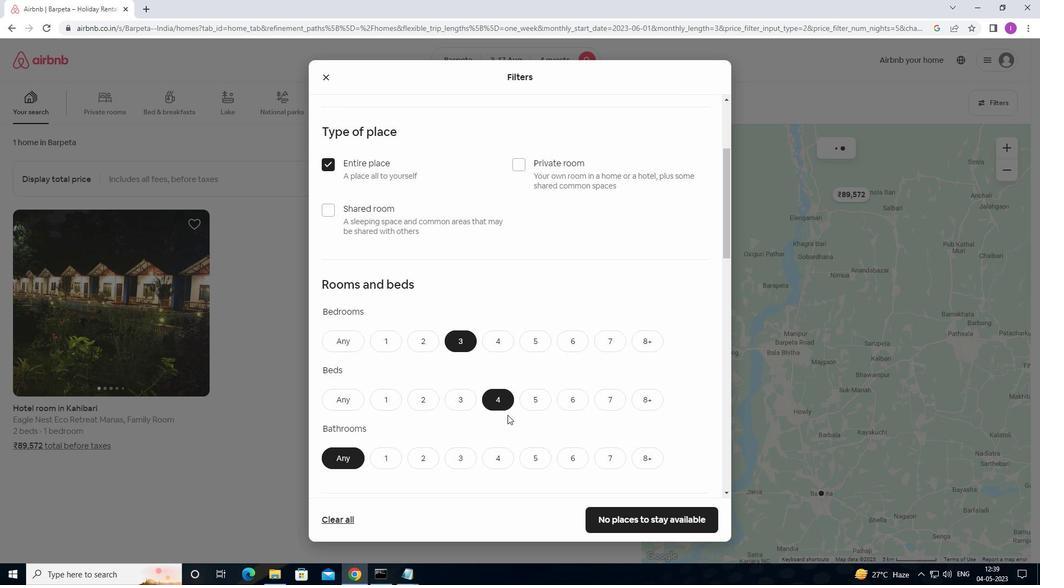 
Action: Mouse moved to (423, 352)
Screenshot: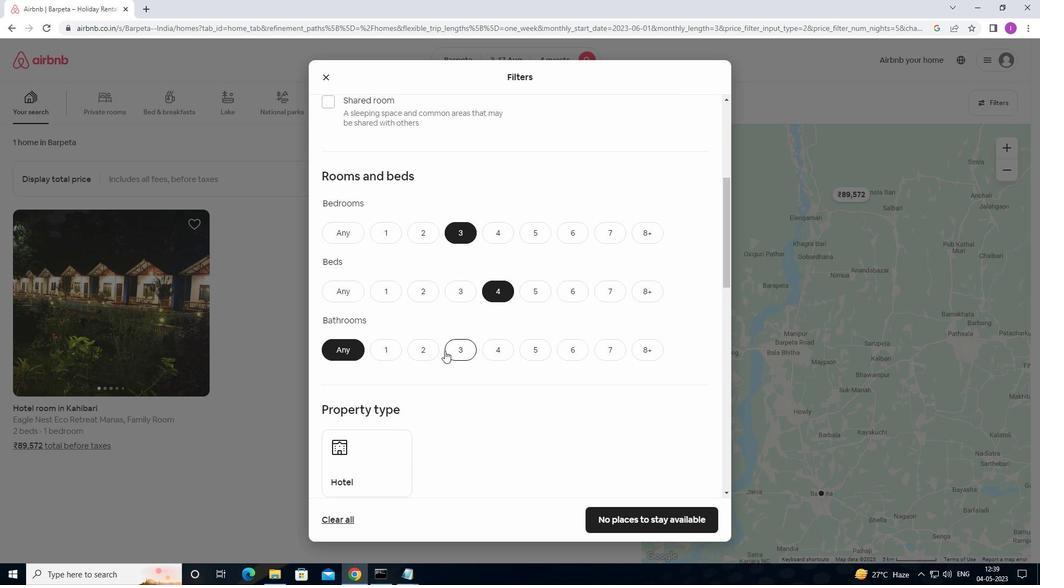
Action: Mouse pressed left at (423, 352)
Screenshot: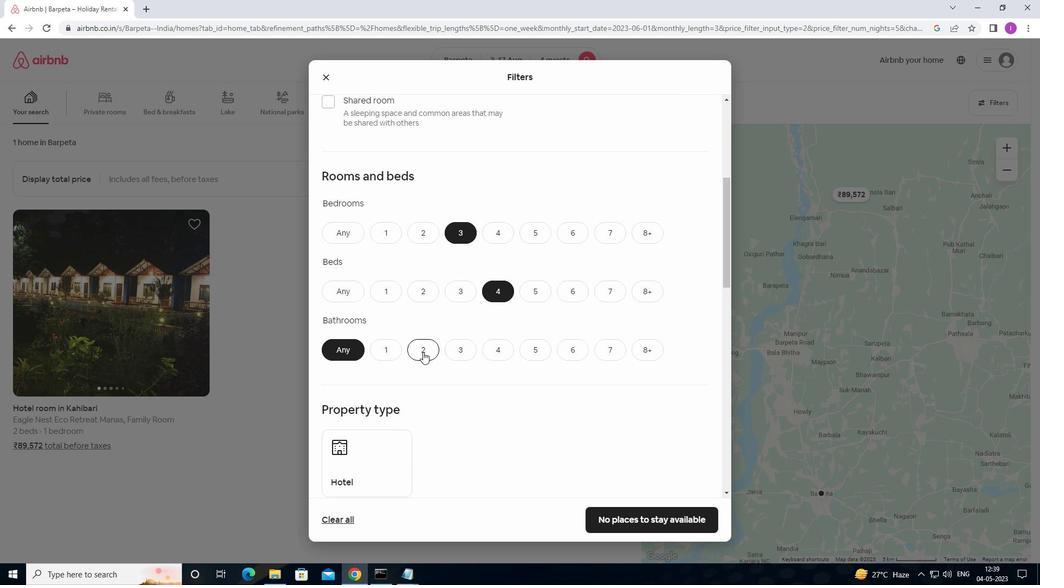 
Action: Mouse moved to (464, 364)
Screenshot: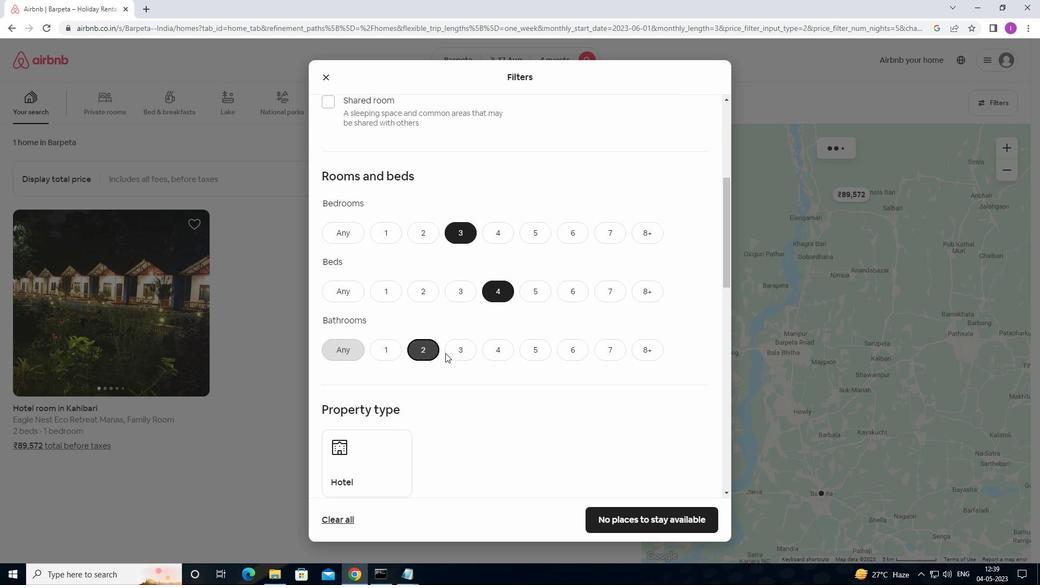 
Action: Mouse scrolled (464, 363) with delta (0, 0)
Screenshot: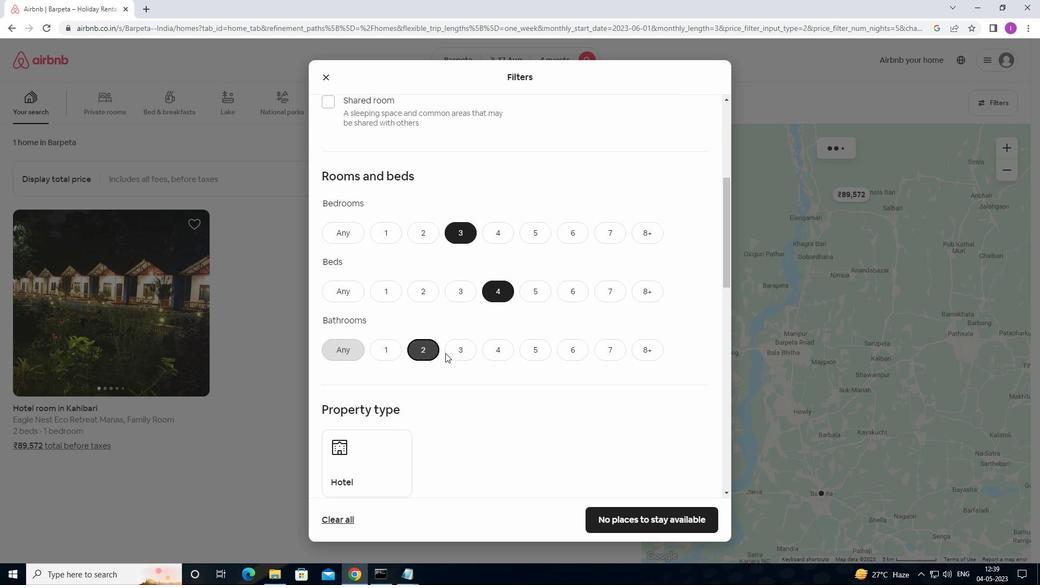 
Action: Mouse scrolled (464, 363) with delta (0, 0)
Screenshot: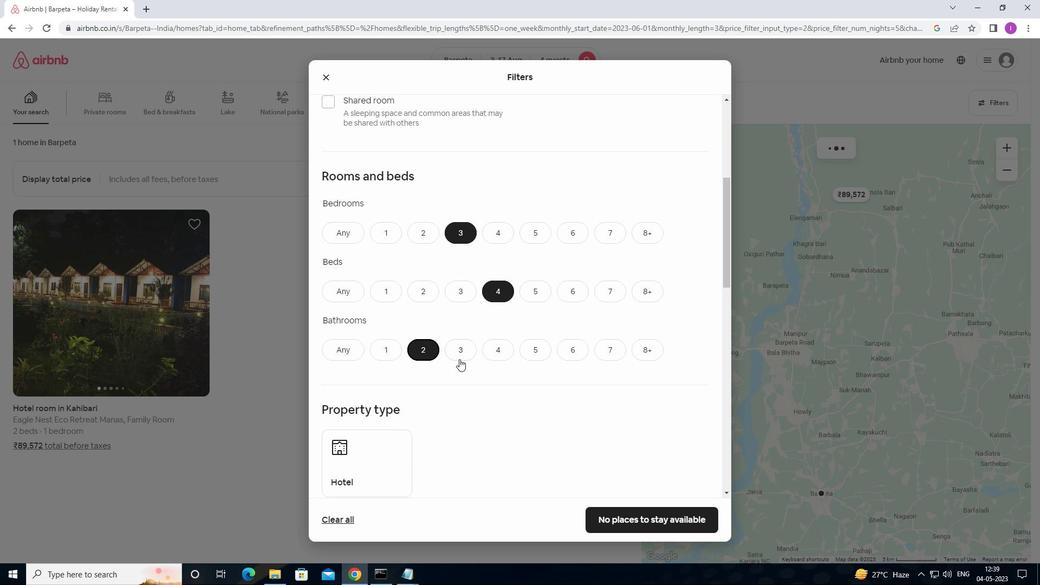 
Action: Mouse moved to (402, 379)
Screenshot: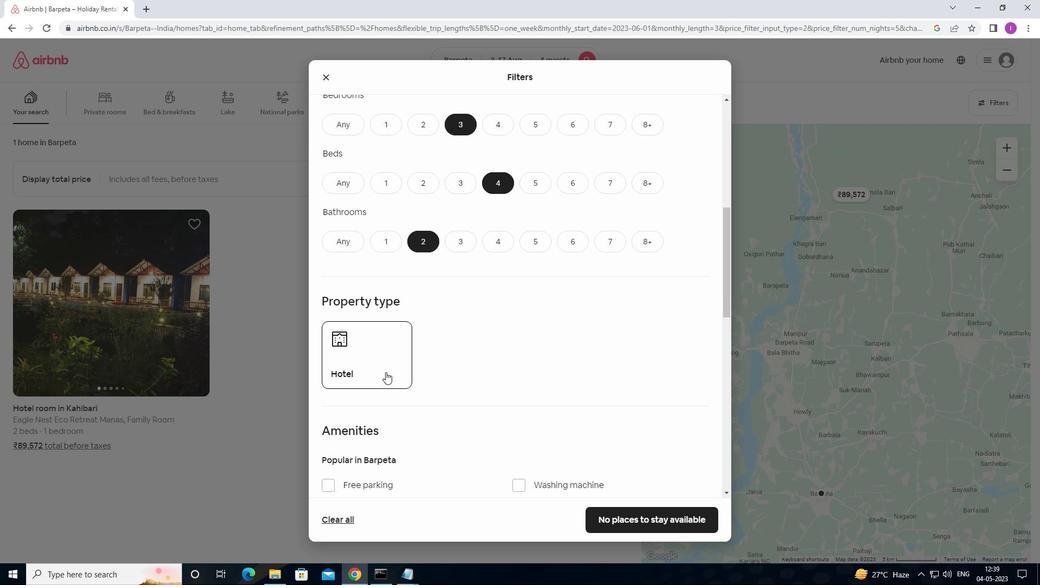 
Action: Mouse scrolled (402, 378) with delta (0, 0)
Screenshot: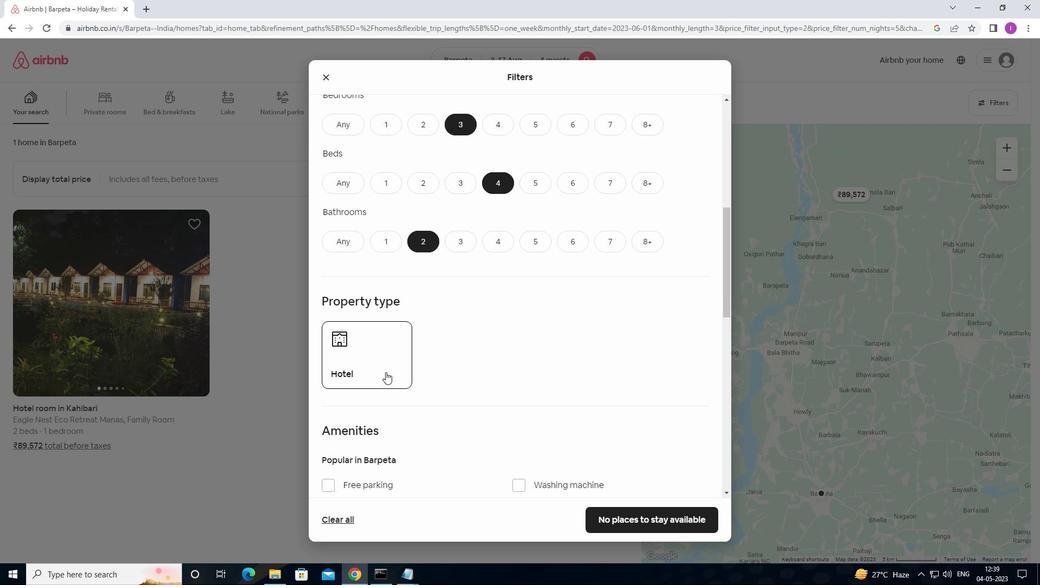 
Action: Mouse moved to (456, 400)
Screenshot: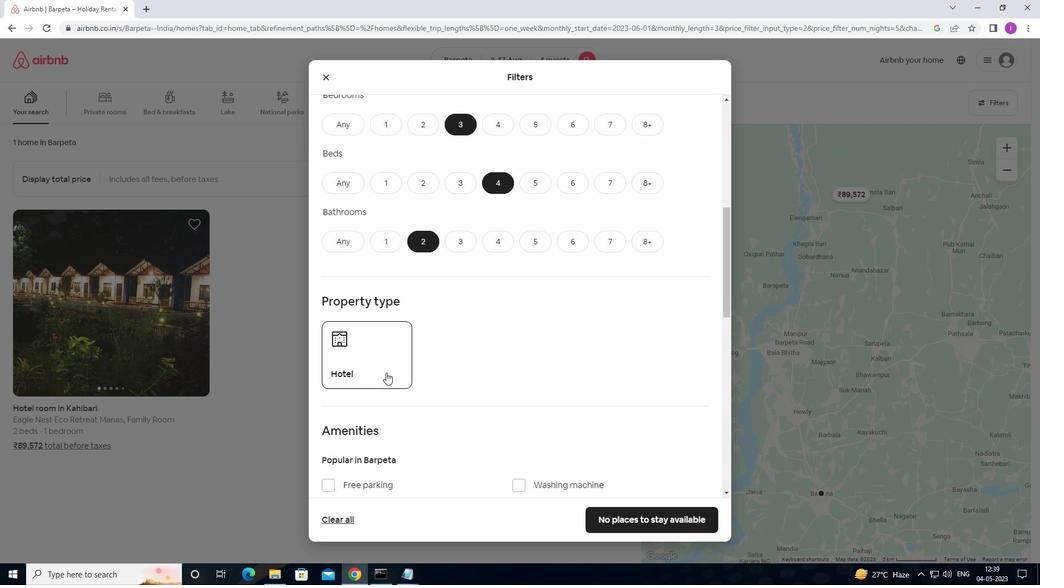 
Action: Mouse scrolled (456, 400) with delta (0, 0)
Screenshot: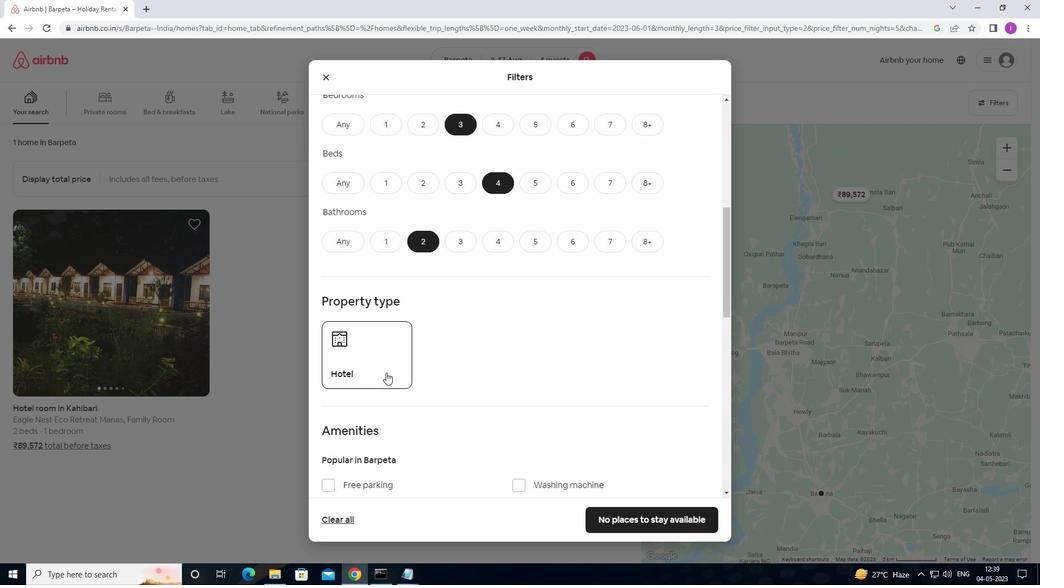 
Action: Mouse moved to (457, 401)
Screenshot: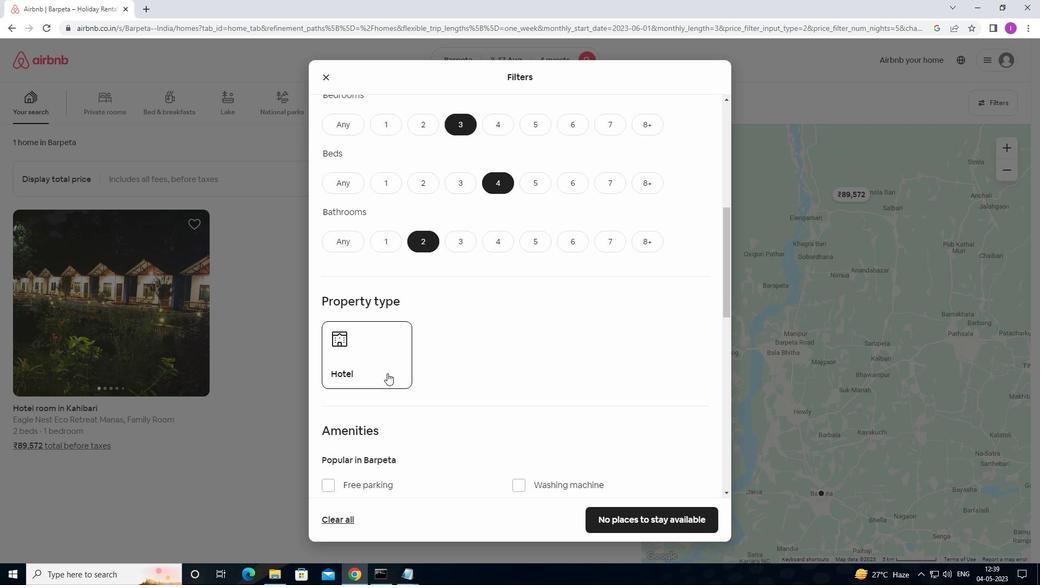 
Action: Mouse scrolled (457, 400) with delta (0, 0)
Screenshot: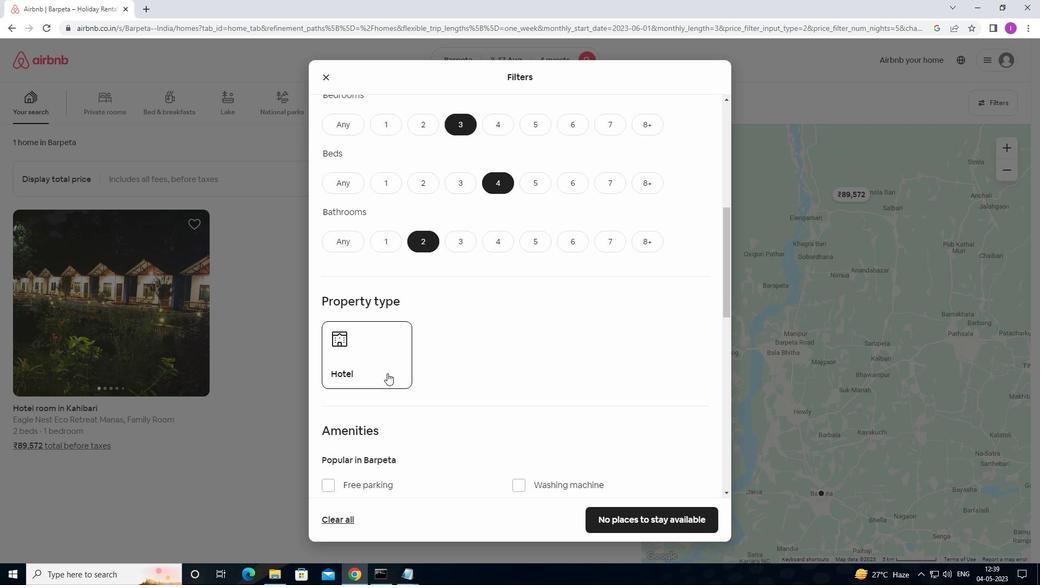 
Action: Mouse moved to (524, 375)
Screenshot: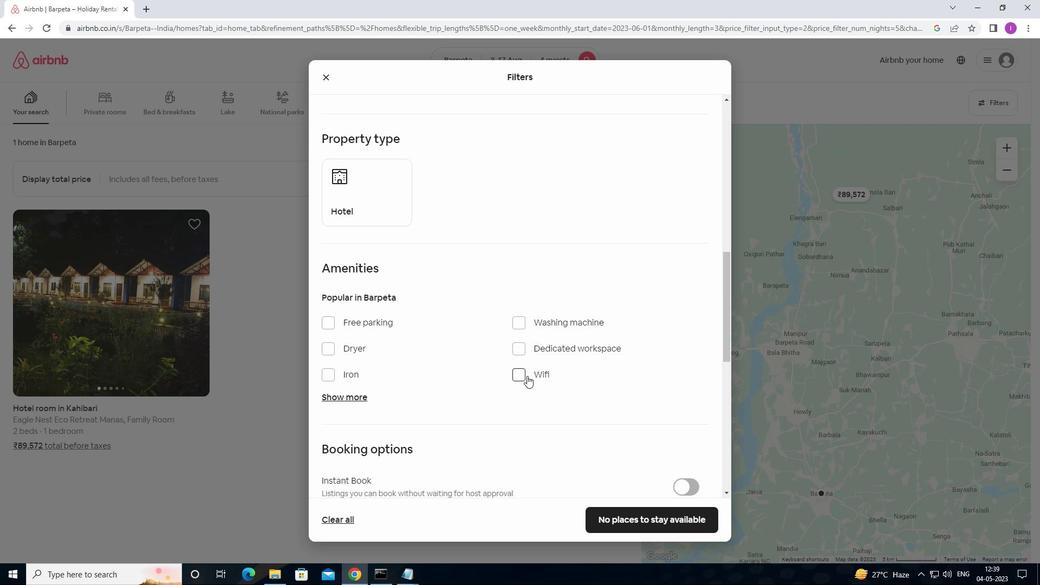 
Action: Mouse pressed left at (524, 375)
Screenshot: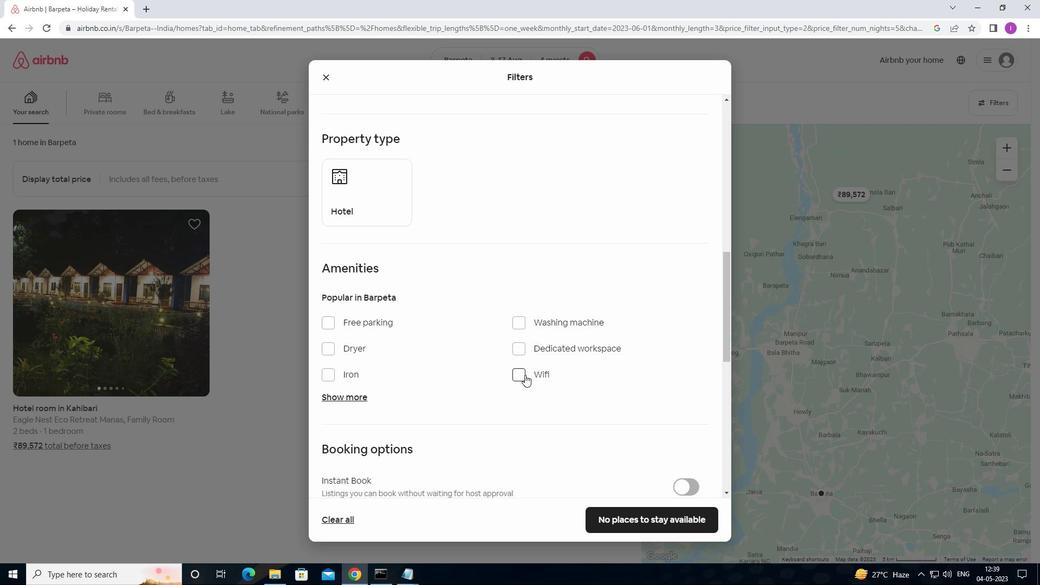 
Action: Mouse moved to (594, 378)
Screenshot: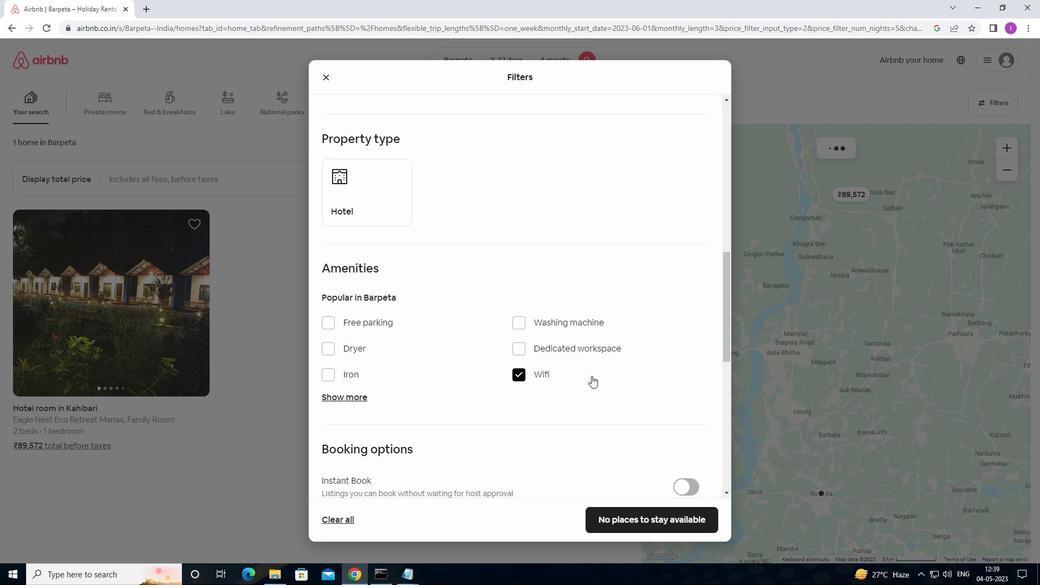 
Action: Mouse scrolled (594, 377) with delta (0, 0)
Screenshot: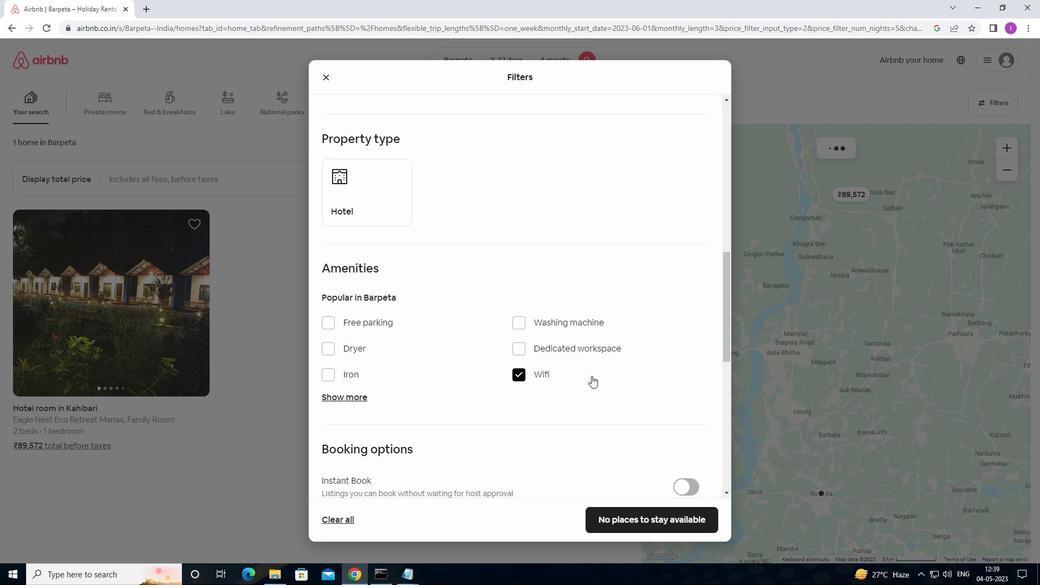 
Action: Mouse moved to (594, 378)
Screenshot: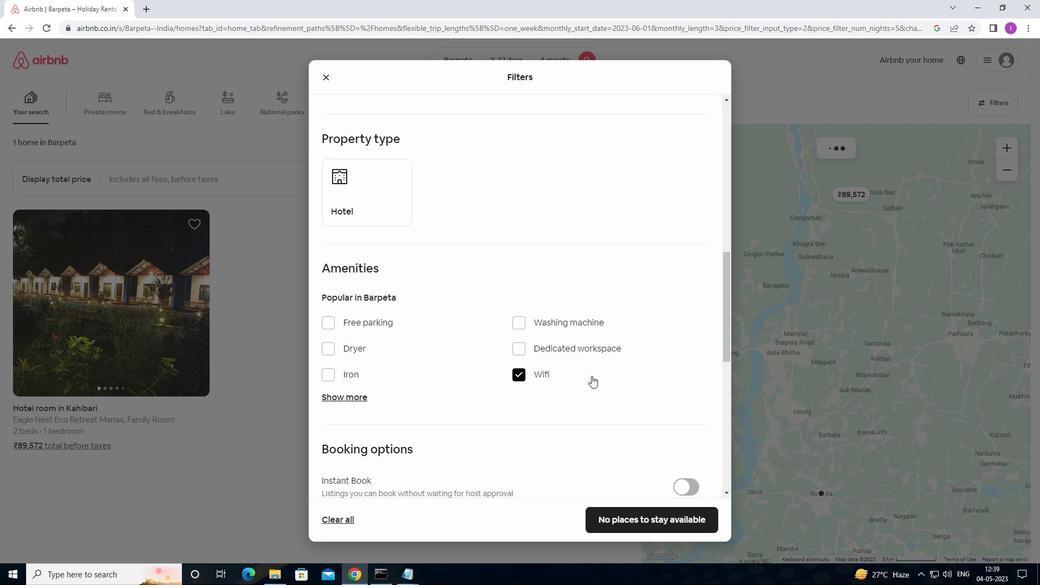 
Action: Mouse scrolled (594, 378) with delta (0, 0)
Screenshot: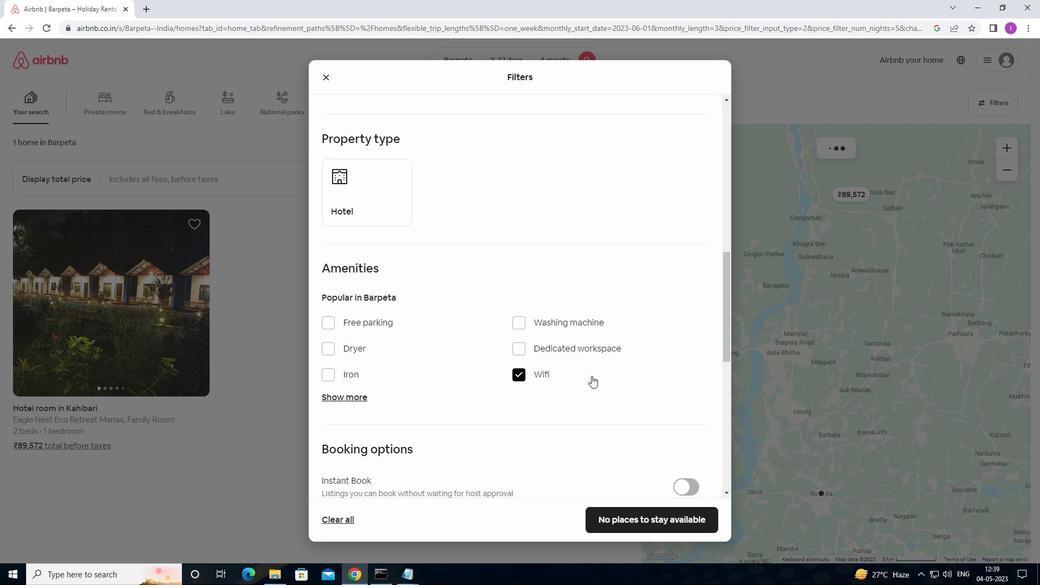 
Action: Mouse scrolled (594, 378) with delta (0, 0)
Screenshot: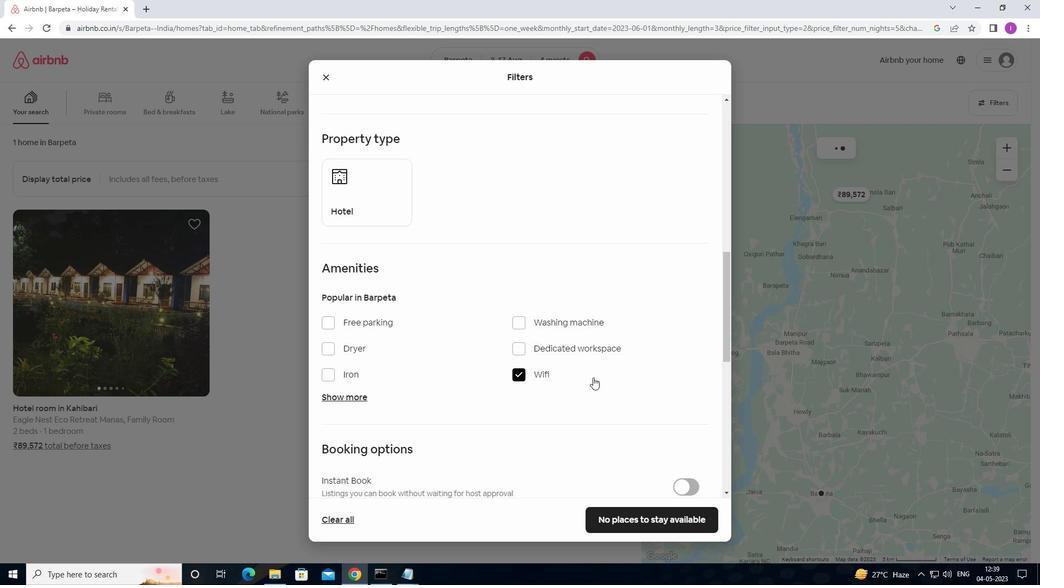 
Action: Mouse scrolled (594, 378) with delta (0, 0)
Screenshot: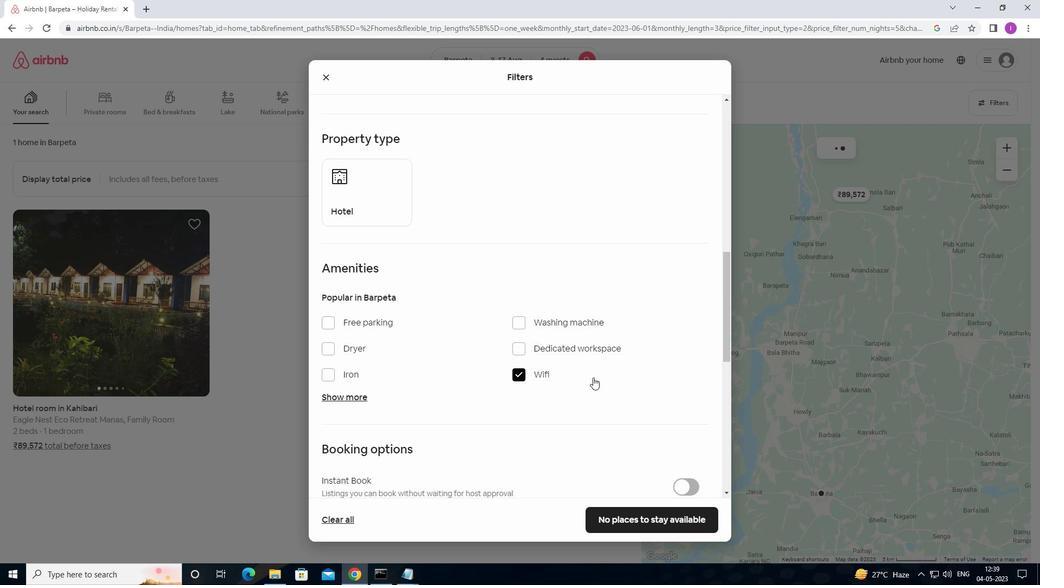 
Action: Mouse moved to (602, 378)
Screenshot: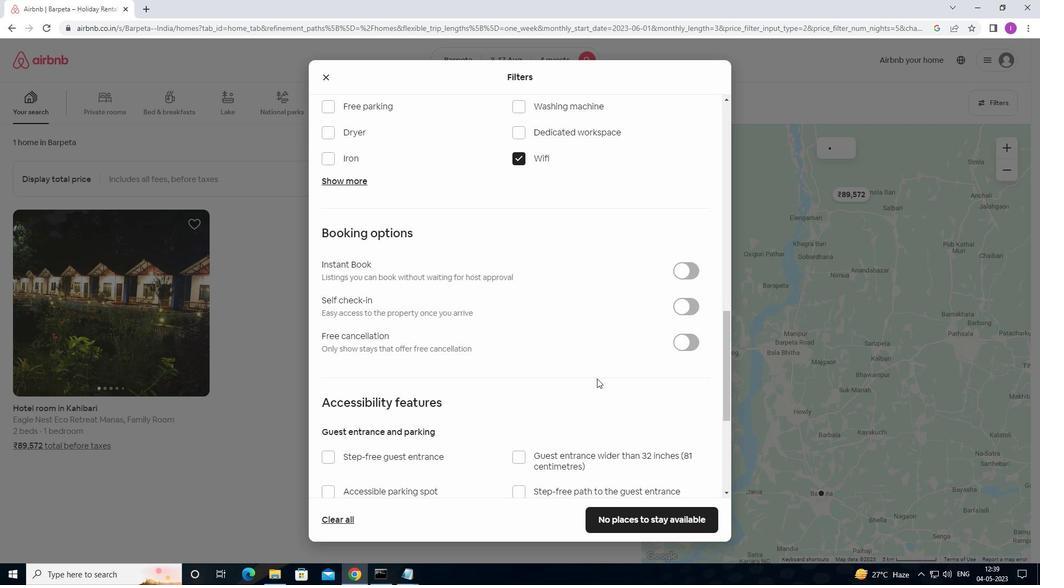 
Action: Mouse scrolled (602, 377) with delta (0, 0)
Screenshot: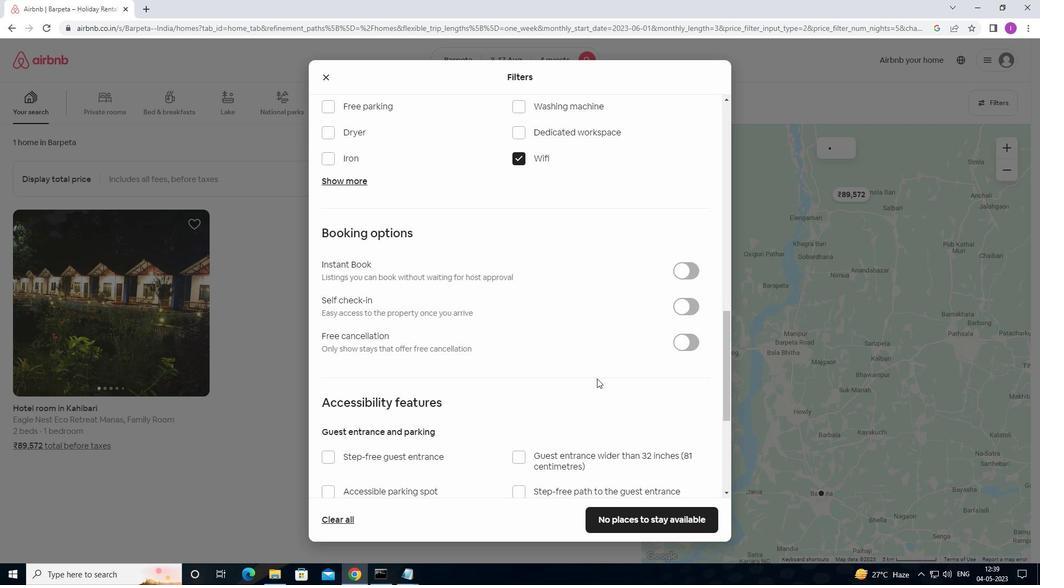 
Action: Mouse moved to (604, 379)
Screenshot: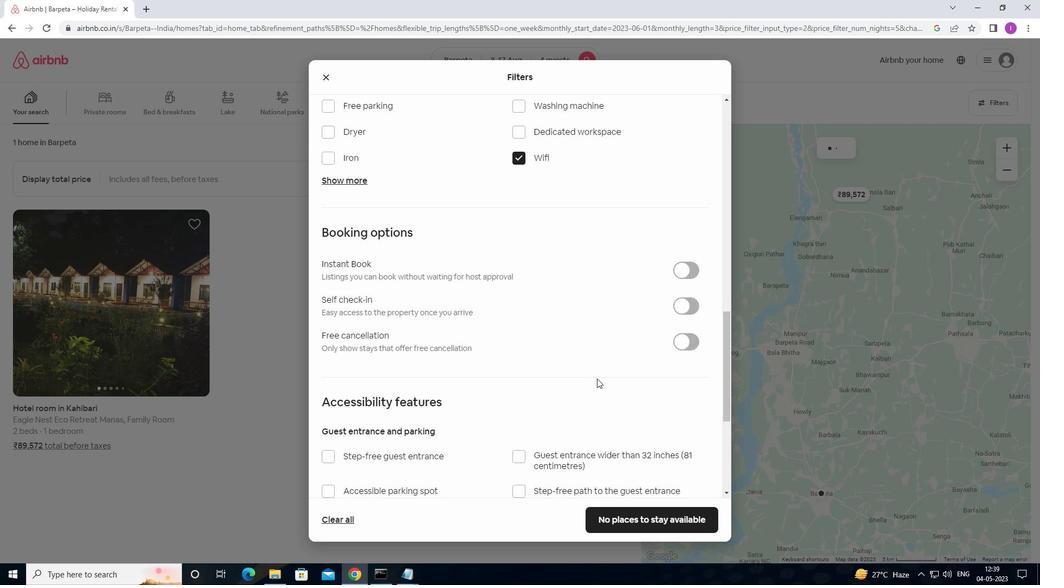 
Action: Mouse scrolled (604, 378) with delta (0, 0)
Screenshot: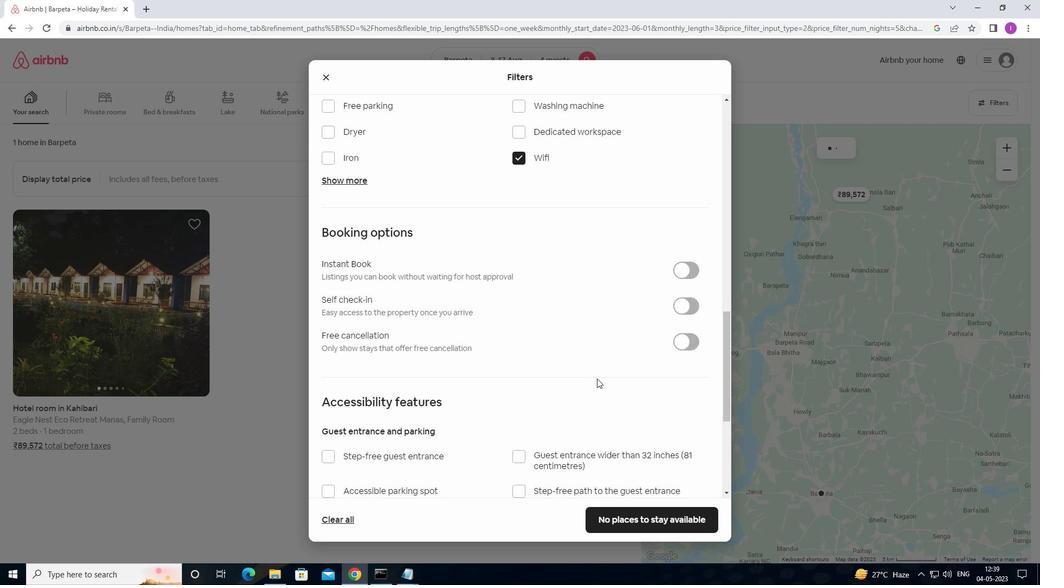 
Action: Mouse moved to (692, 201)
Screenshot: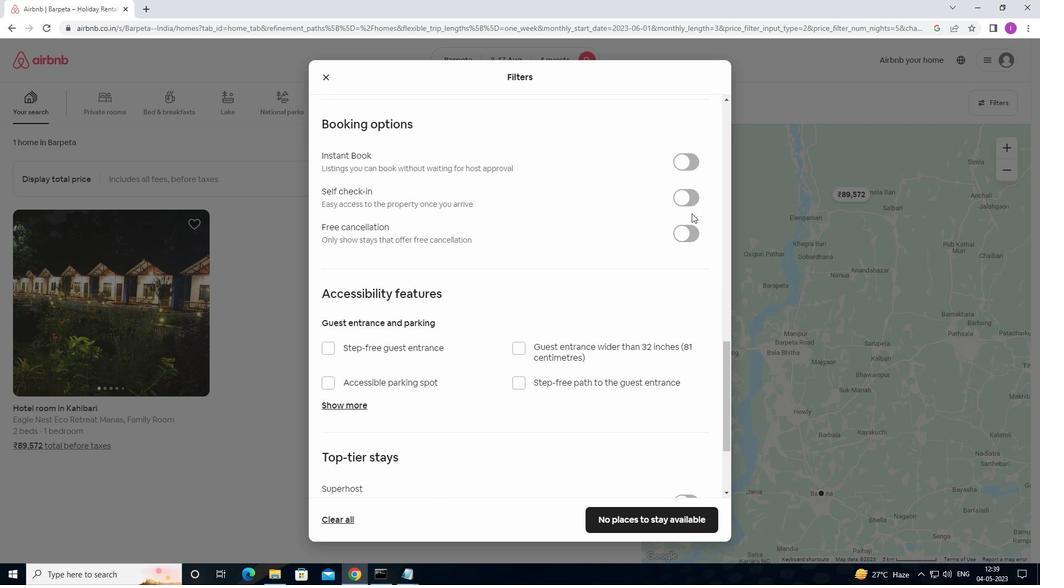 
Action: Mouse pressed left at (692, 201)
Screenshot: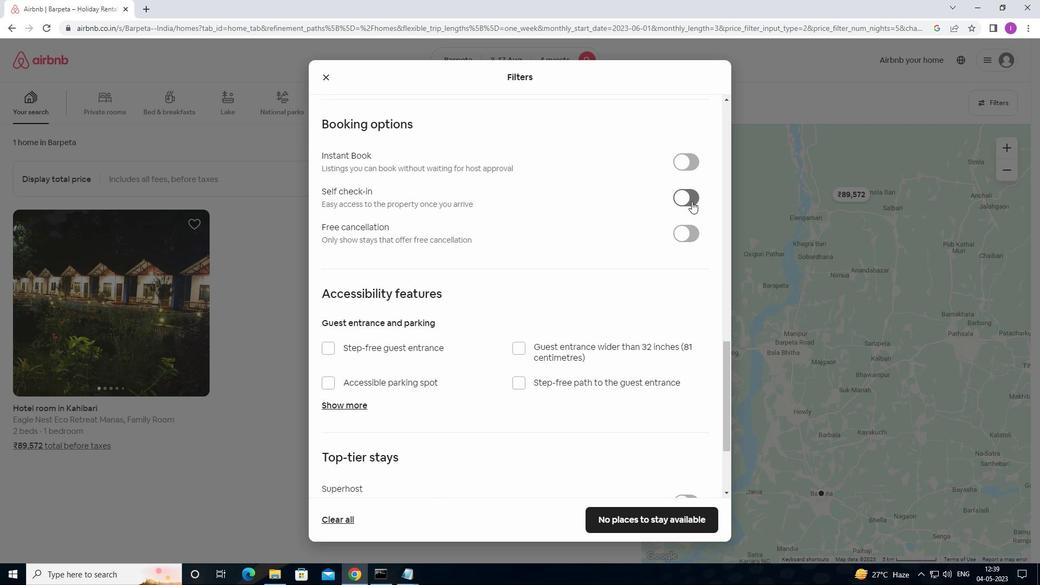 
Action: Mouse moved to (452, 384)
Screenshot: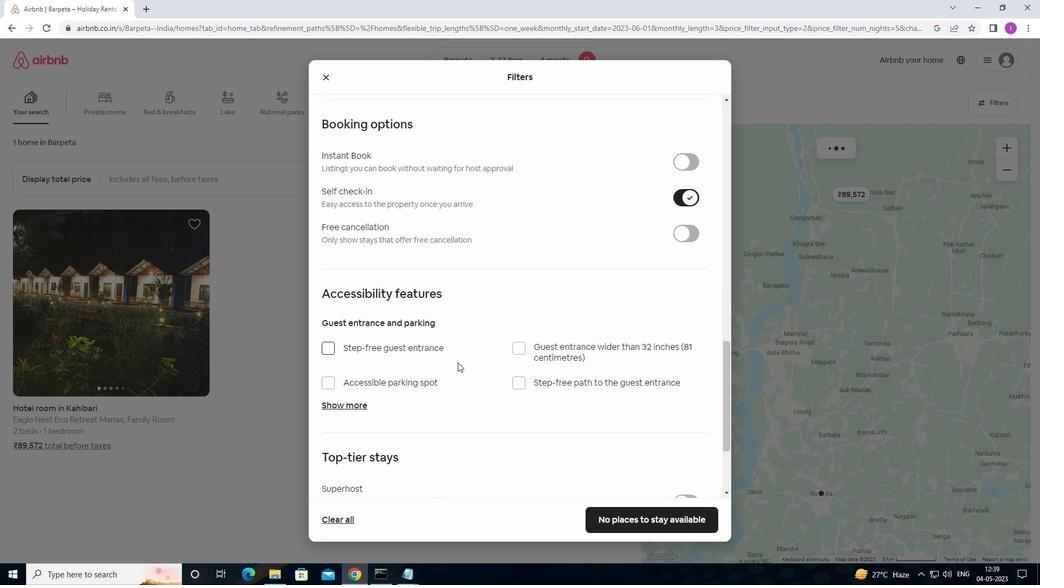 
Action: Mouse scrolled (452, 384) with delta (0, 0)
Screenshot: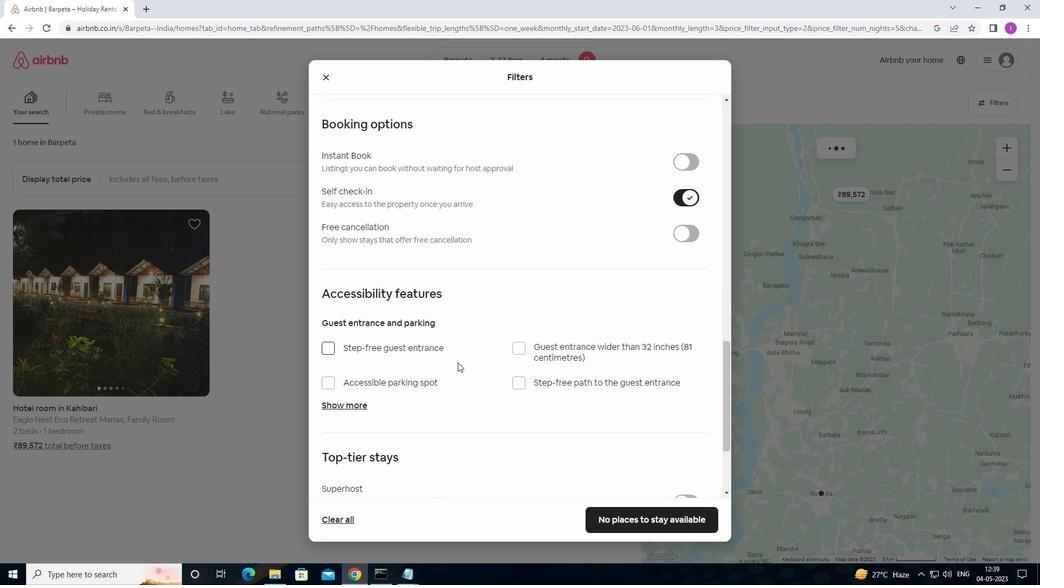 
Action: Mouse moved to (452, 387)
Screenshot: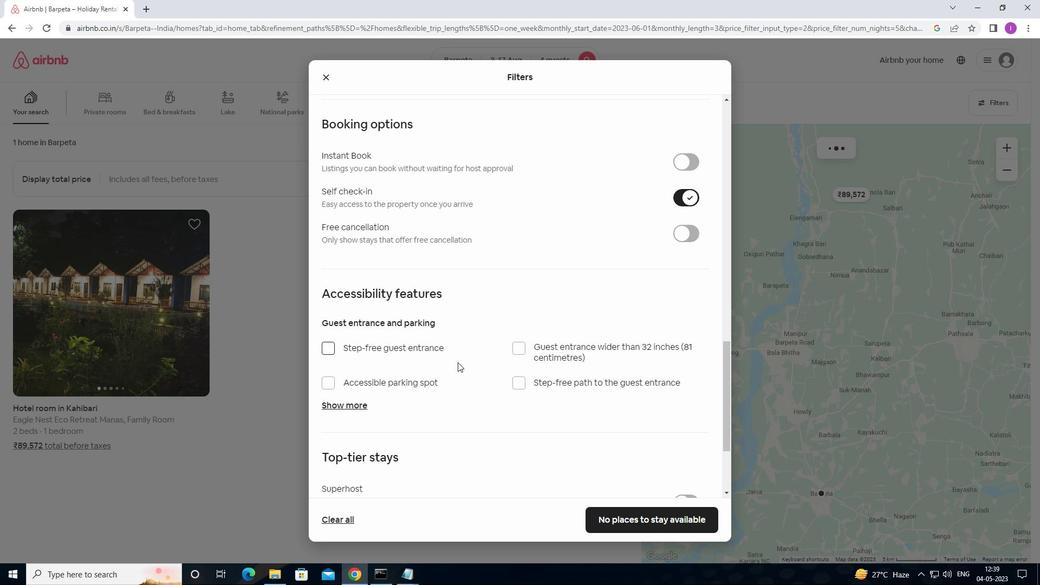 
Action: Mouse scrolled (452, 386) with delta (0, 0)
Screenshot: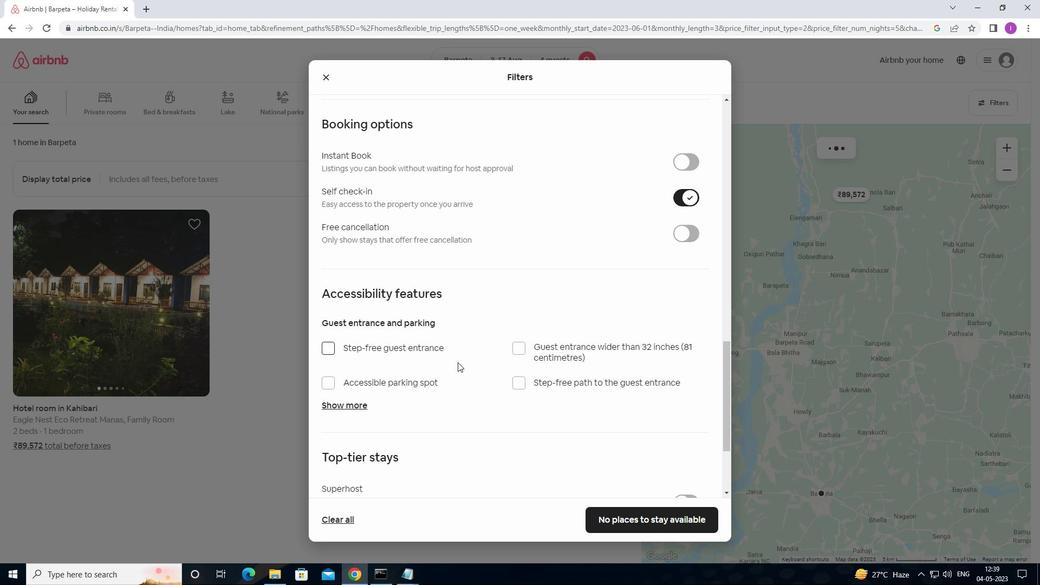 
Action: Mouse moved to (454, 388)
Screenshot: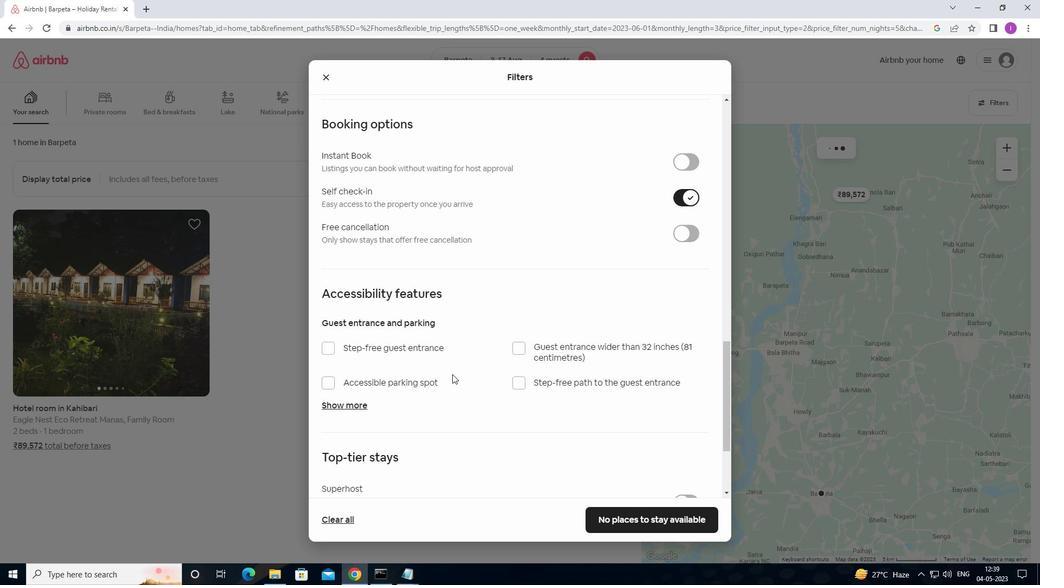 
Action: Mouse scrolled (454, 387) with delta (0, 0)
Screenshot: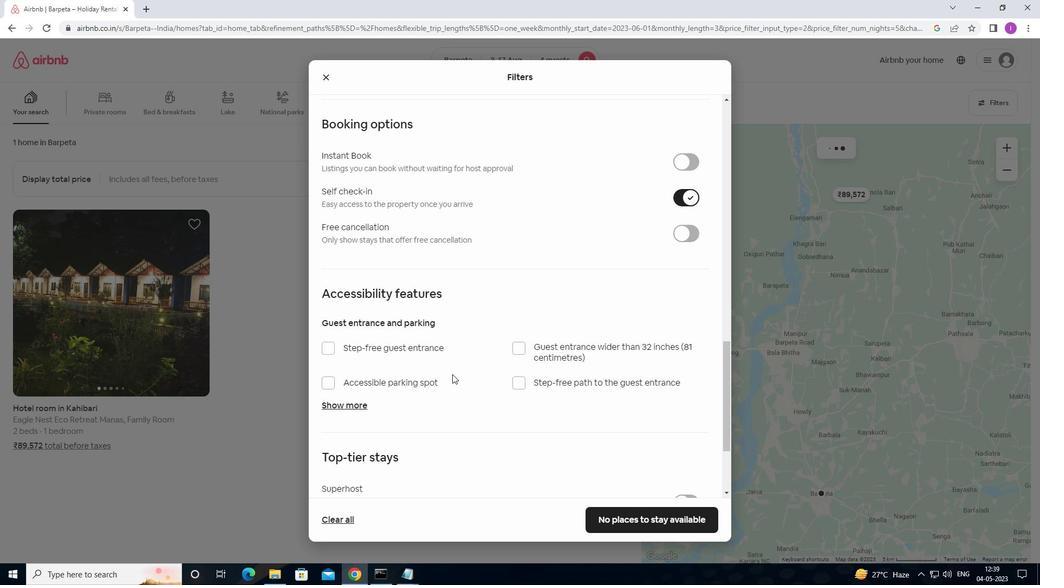 
Action: Mouse scrolled (454, 387) with delta (0, 0)
Screenshot: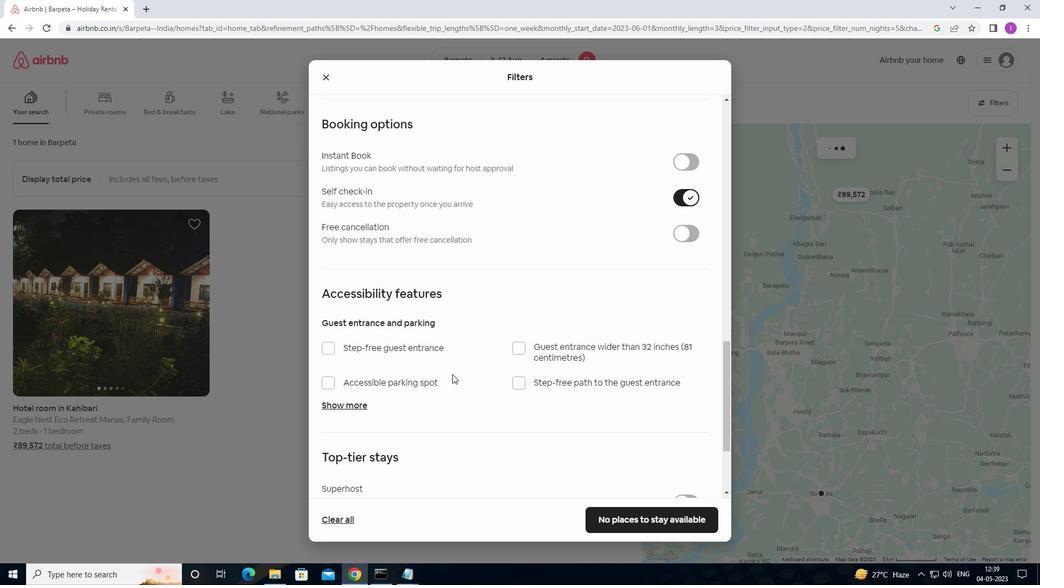 
Action: Mouse moved to (455, 389)
Screenshot: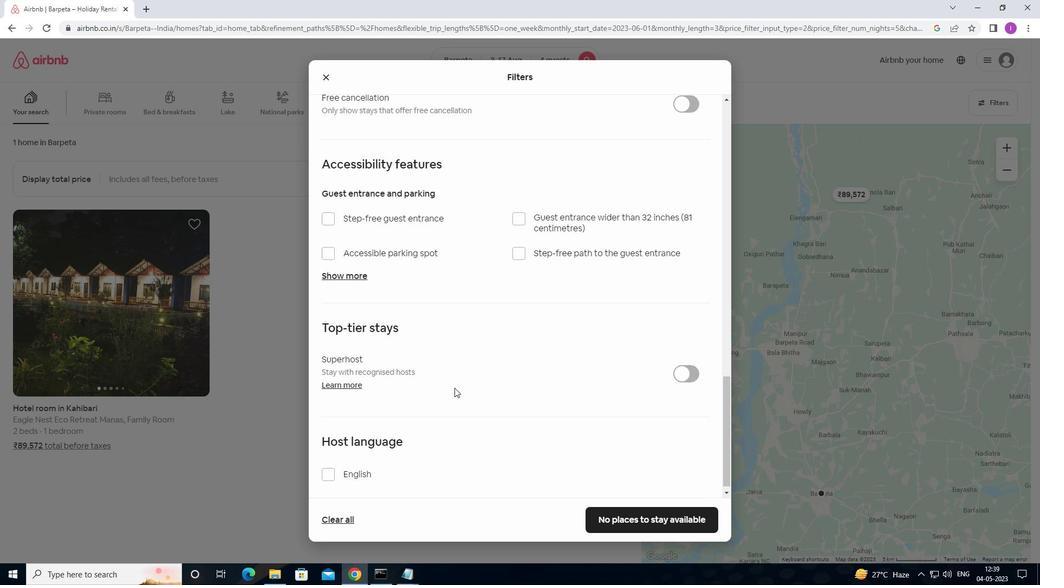 
Action: Mouse scrolled (455, 388) with delta (0, 0)
Screenshot: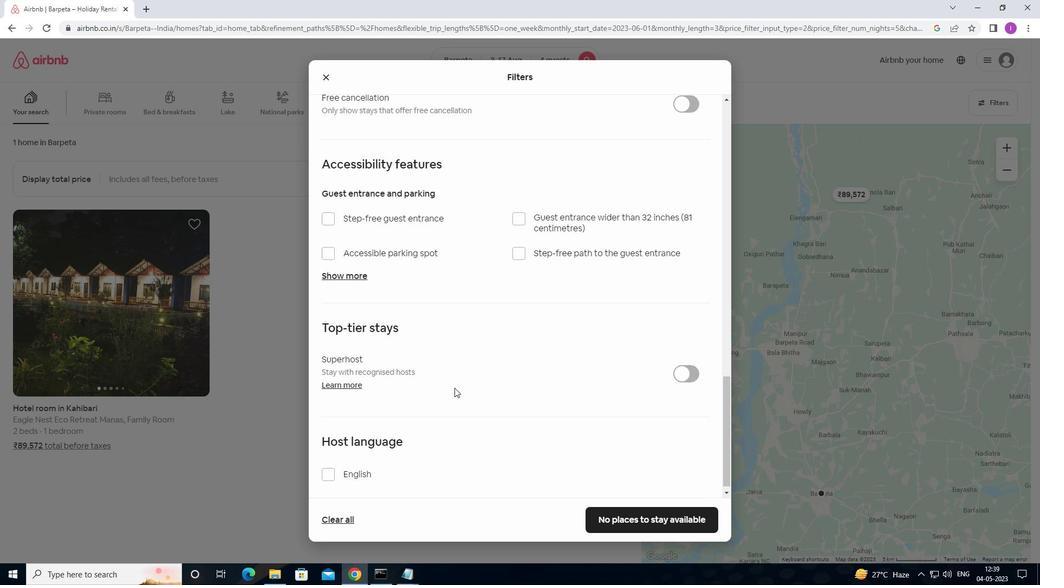 
Action: Mouse moved to (459, 396)
Screenshot: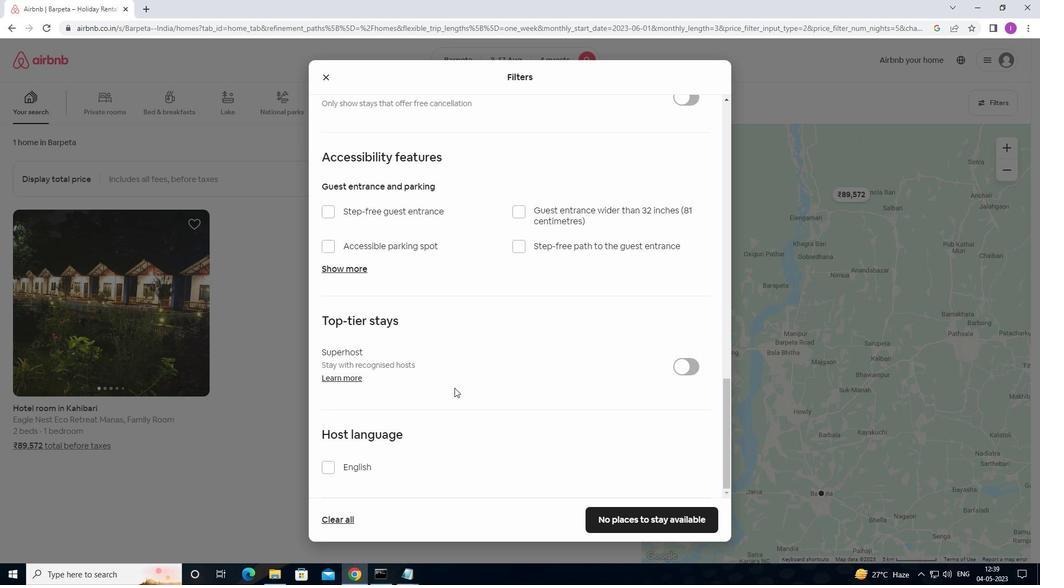 
Action: Mouse scrolled (459, 396) with delta (0, 0)
Screenshot: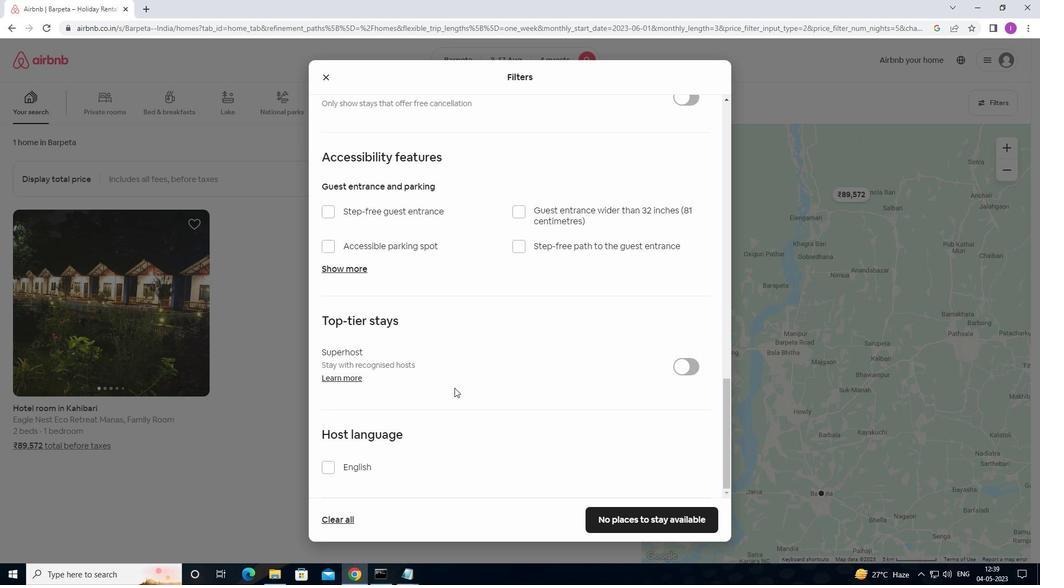 
Action: Mouse moved to (460, 399)
Screenshot: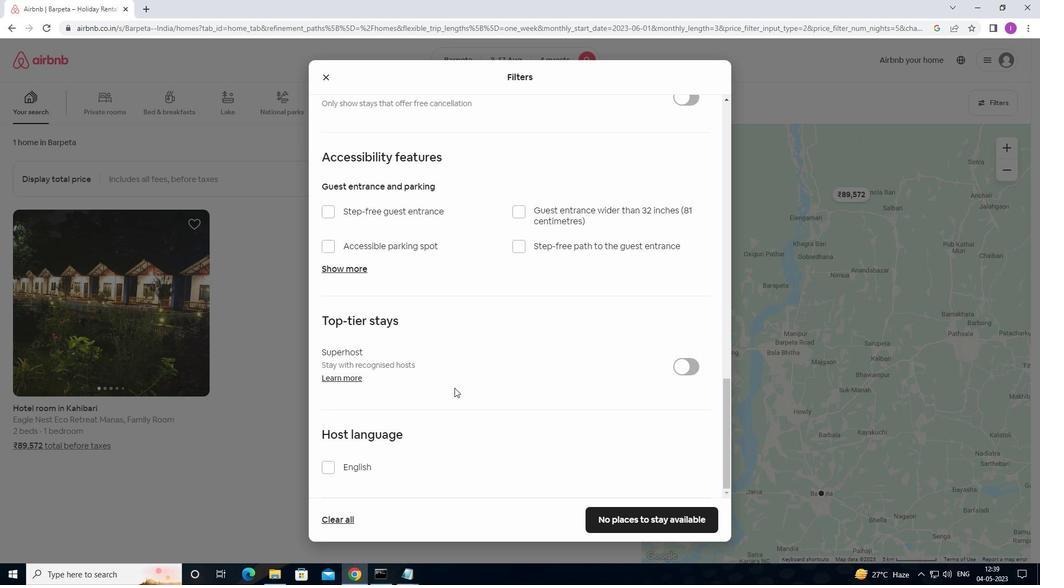 
Action: Mouse scrolled (460, 398) with delta (0, 0)
Screenshot: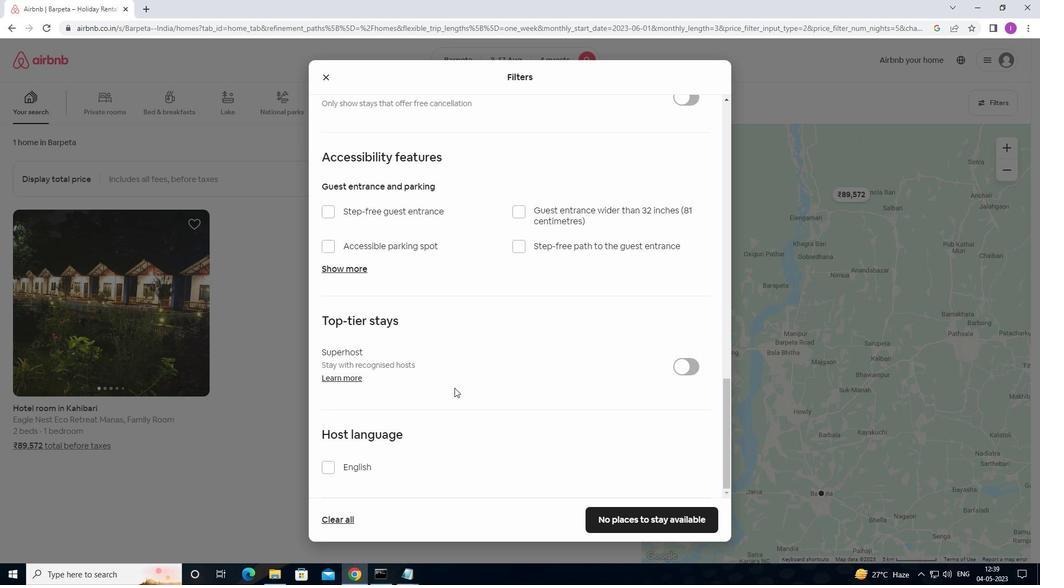 
Action: Mouse moved to (460, 400)
Screenshot: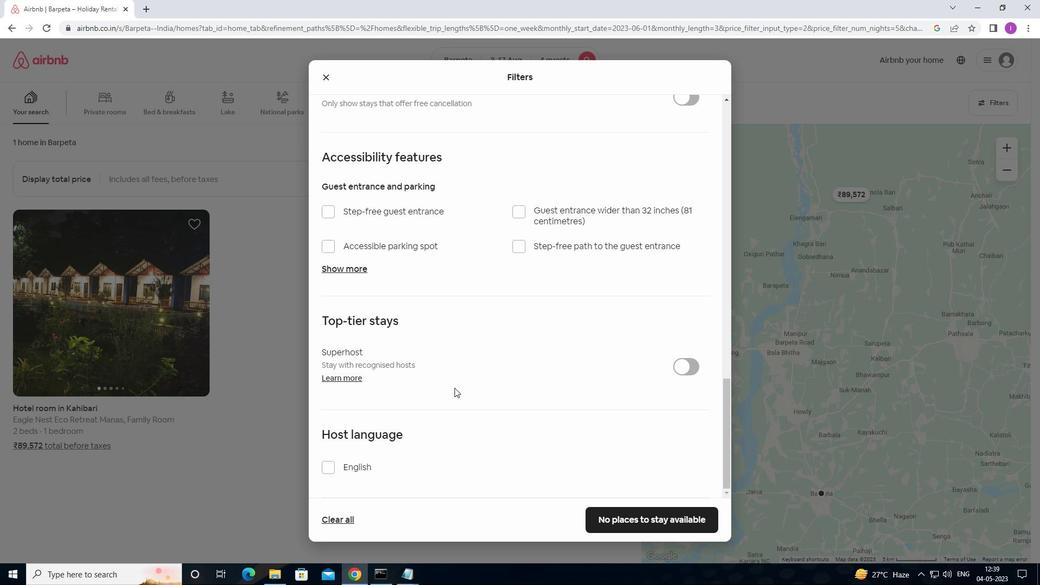 
Action: Mouse scrolled (460, 399) with delta (0, 0)
Screenshot: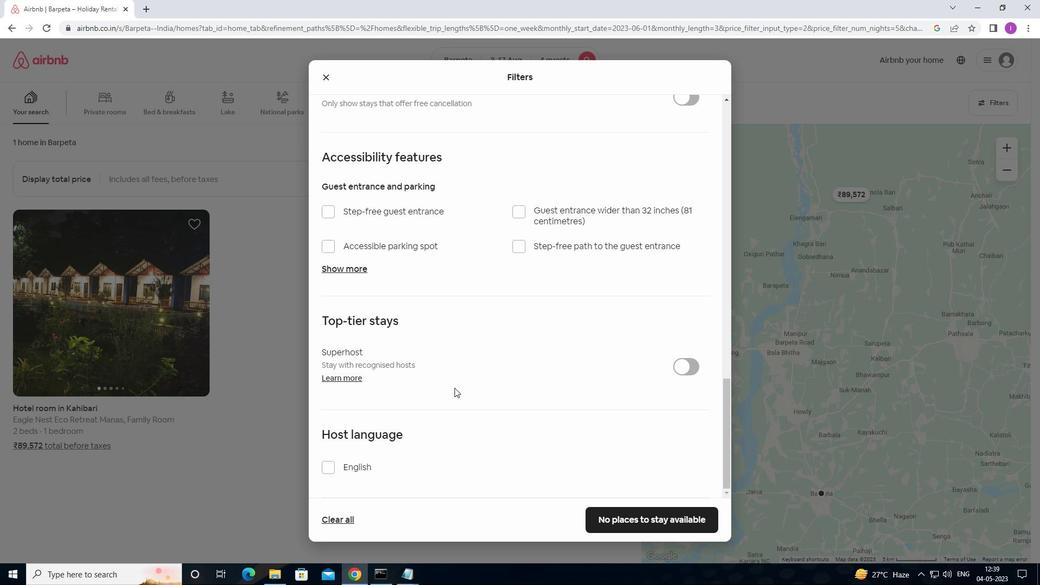
Action: Mouse scrolled (460, 399) with delta (0, 0)
Screenshot: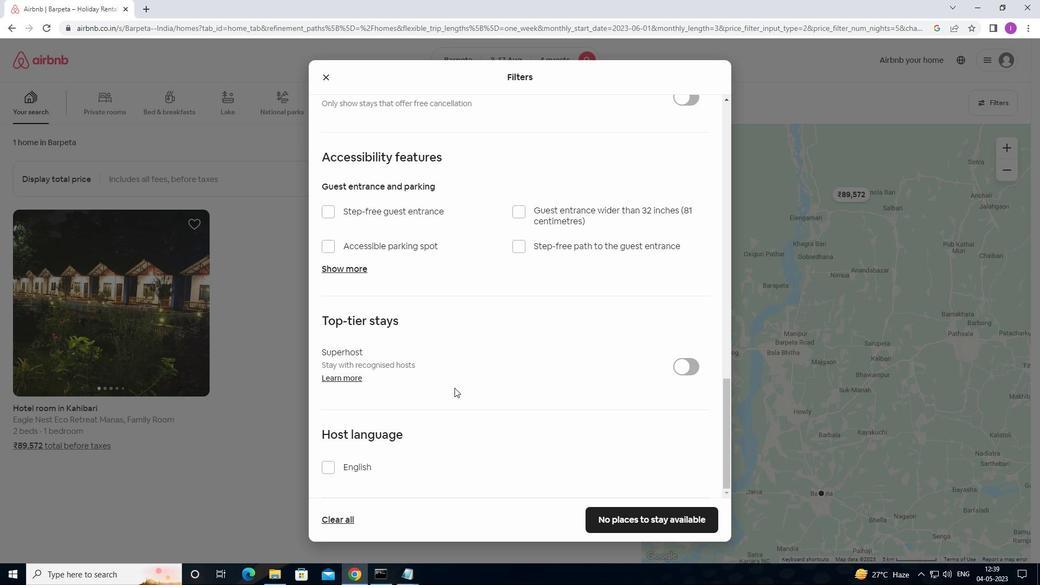 
Action: Mouse moved to (327, 468)
Screenshot: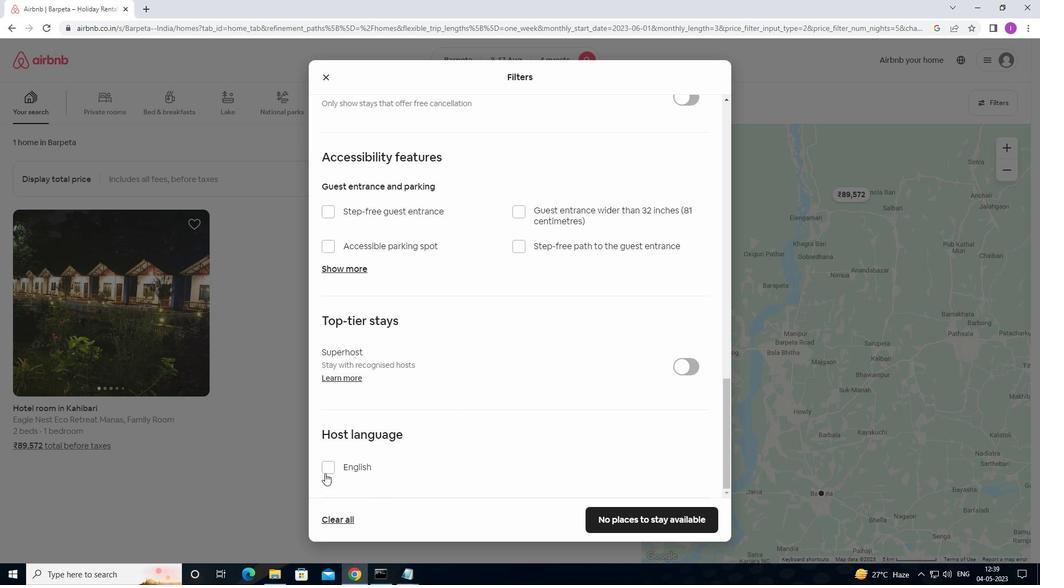 
Action: Mouse pressed left at (327, 468)
Screenshot: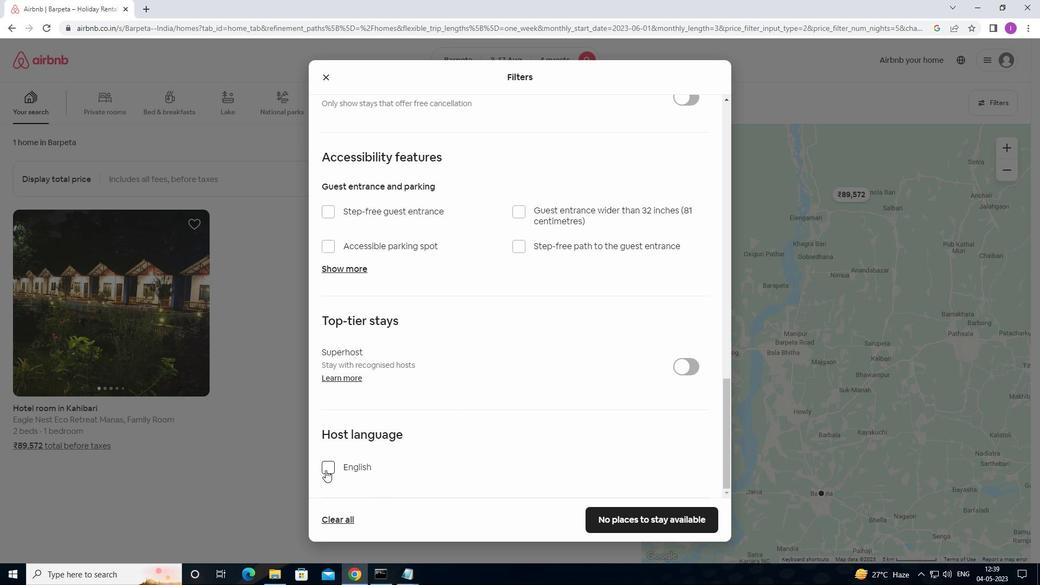 
Action: Mouse moved to (649, 526)
Screenshot: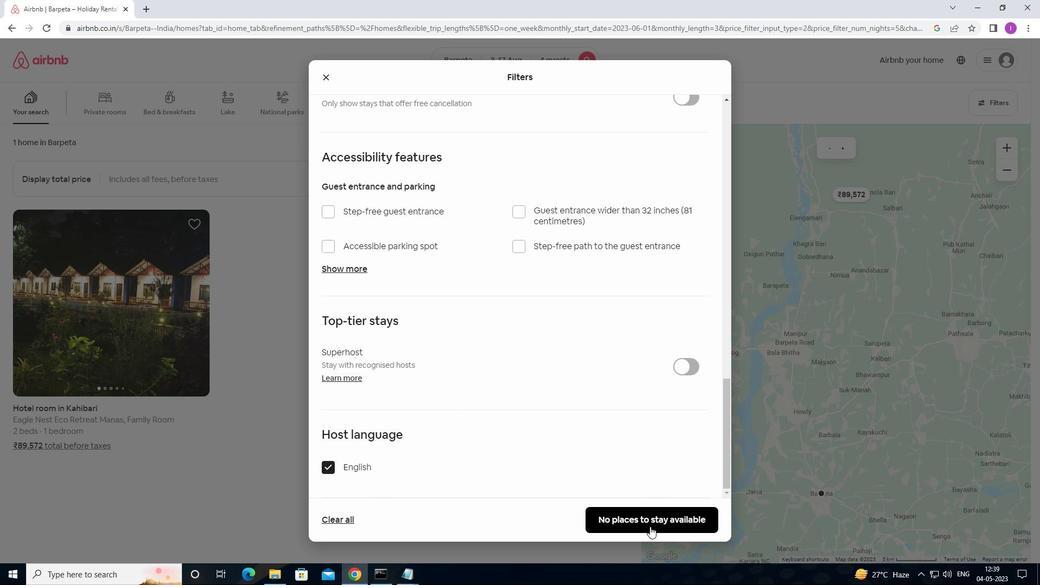 
Action: Mouse pressed left at (649, 526)
Screenshot: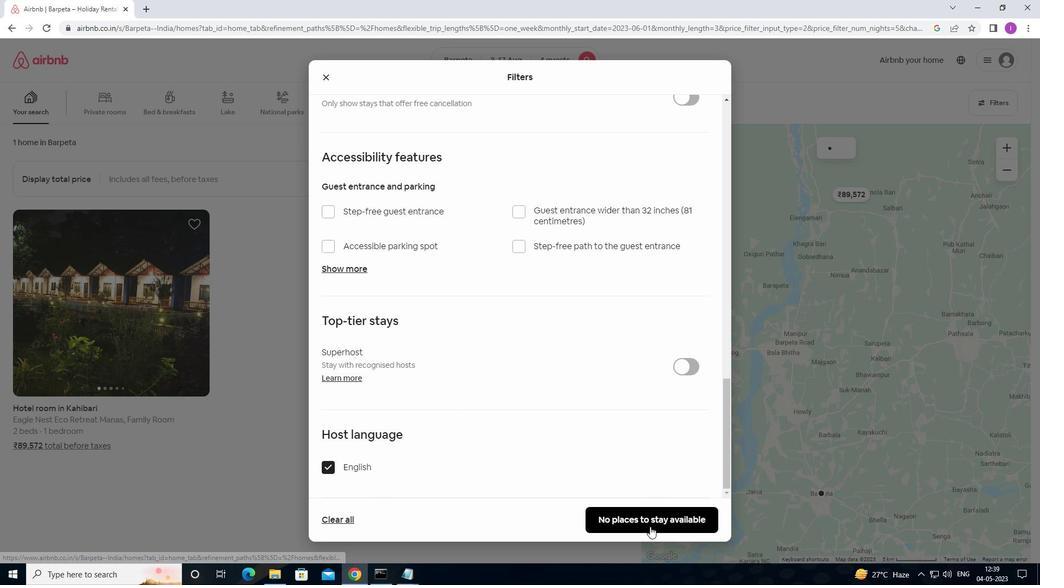 
Action: Mouse moved to (1007, 434)
Screenshot: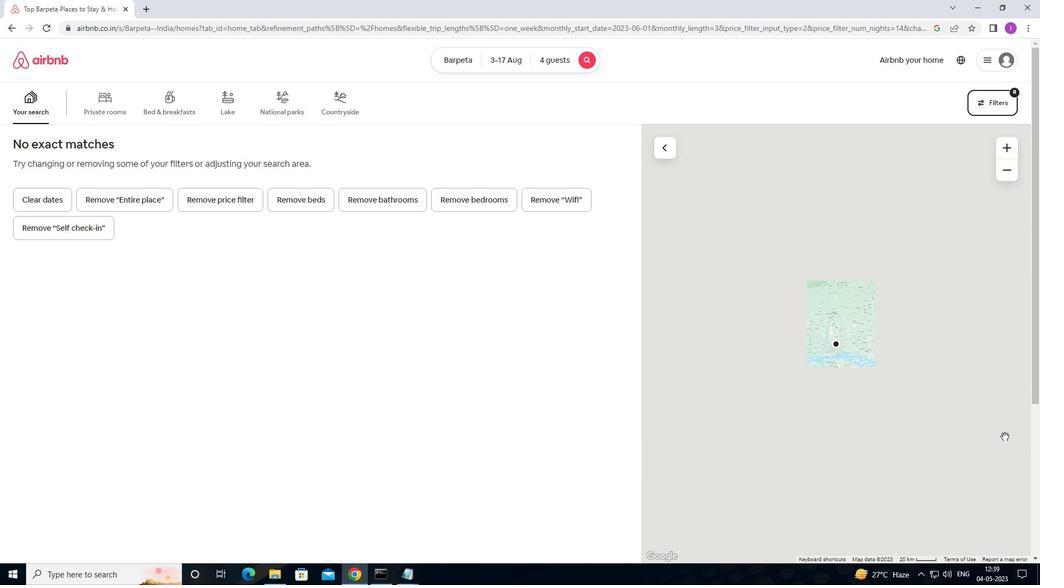 
